 Task: Create a due date automation trigger when advanced on, 2 hours before a card is due add fields with custom field "Resume" set to a number lower than 1 and lower or equal to 10.
Action: Mouse moved to (1227, 102)
Screenshot: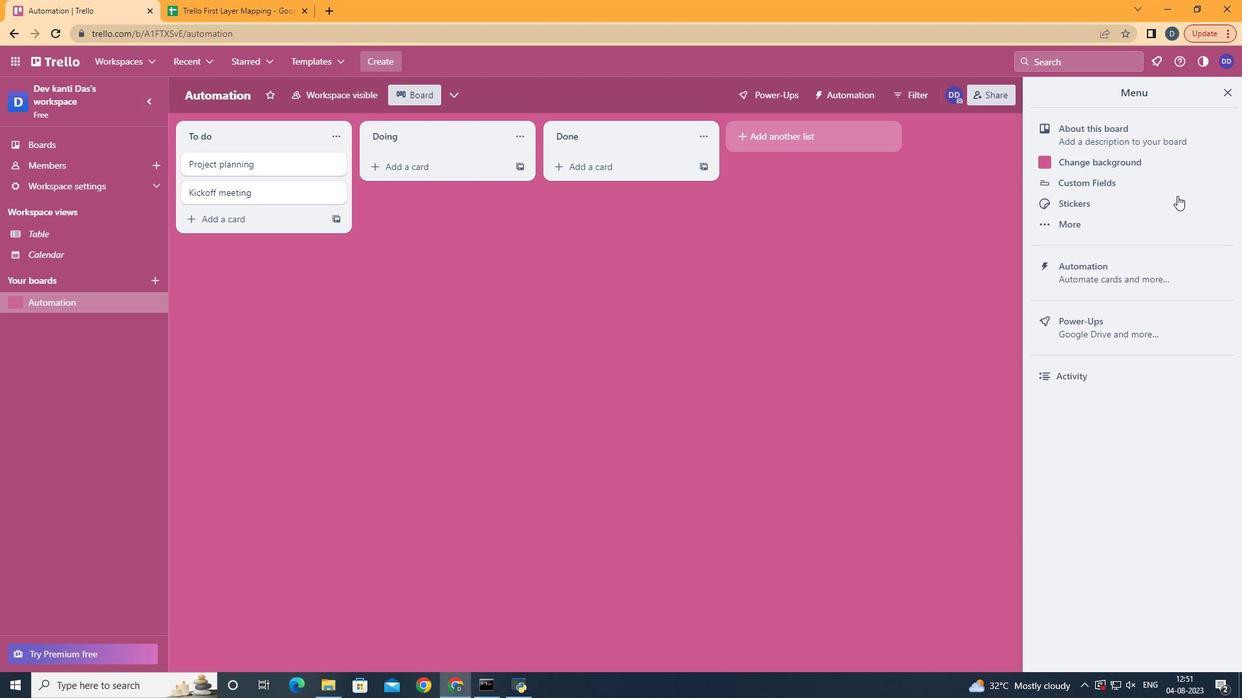
Action: Mouse pressed left at (1227, 102)
Screenshot: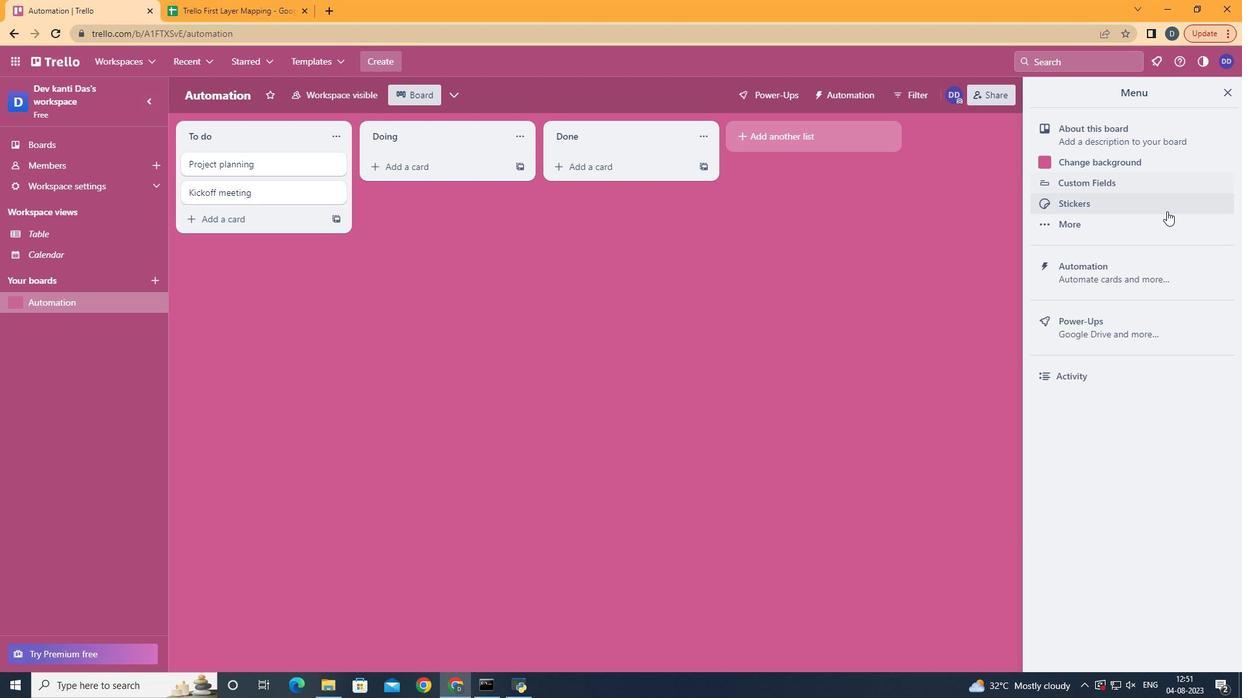 
Action: Mouse moved to (1114, 273)
Screenshot: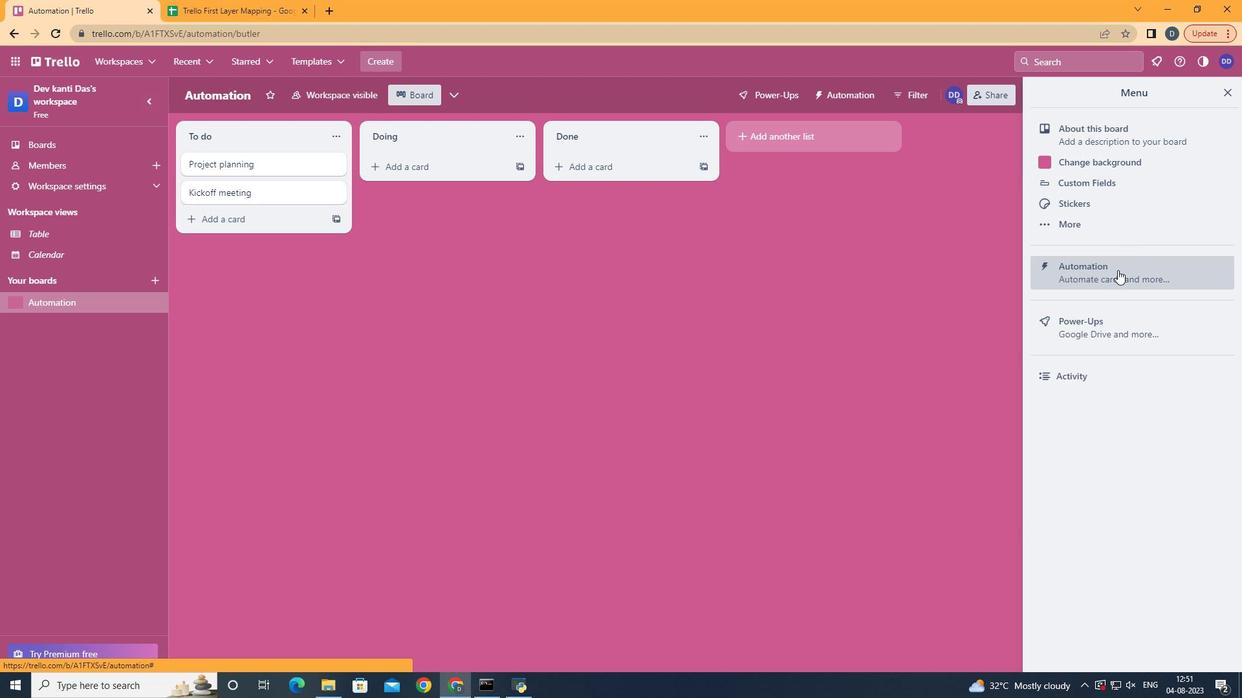 
Action: Mouse pressed left at (1114, 273)
Screenshot: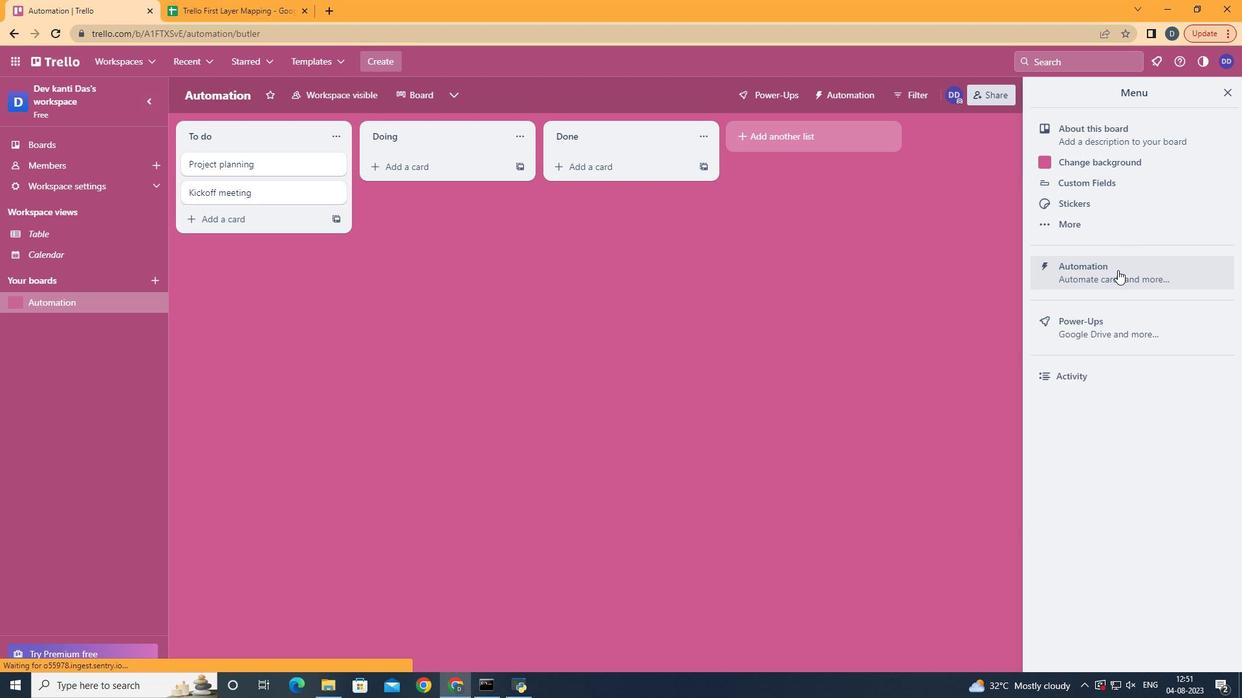 
Action: Mouse moved to (259, 258)
Screenshot: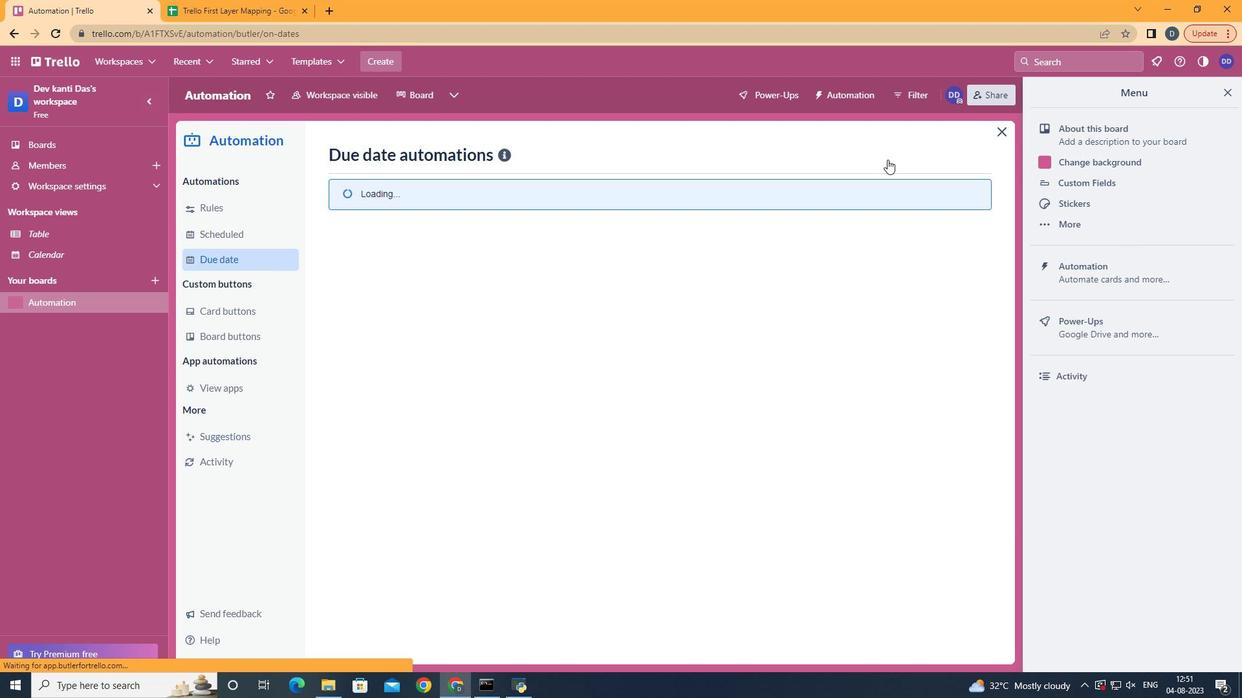 
Action: Mouse pressed left at (259, 258)
Screenshot: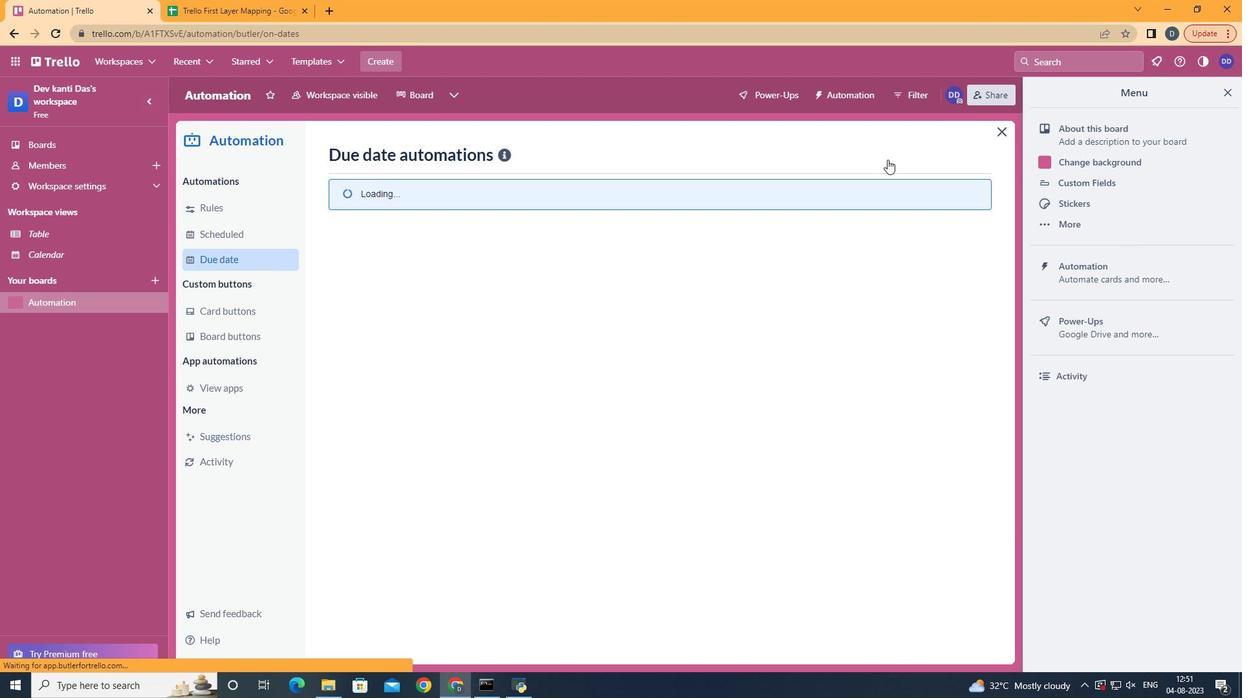 
Action: Mouse moved to (916, 151)
Screenshot: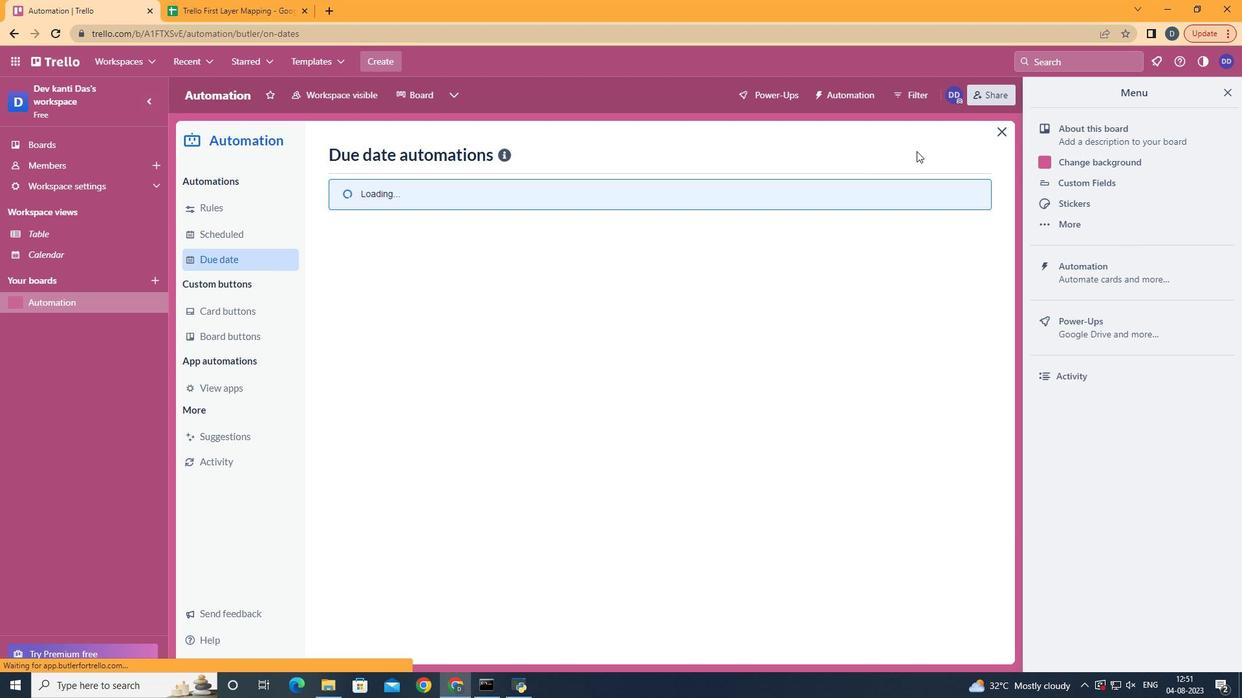 
Action: Mouse pressed left at (916, 151)
Screenshot: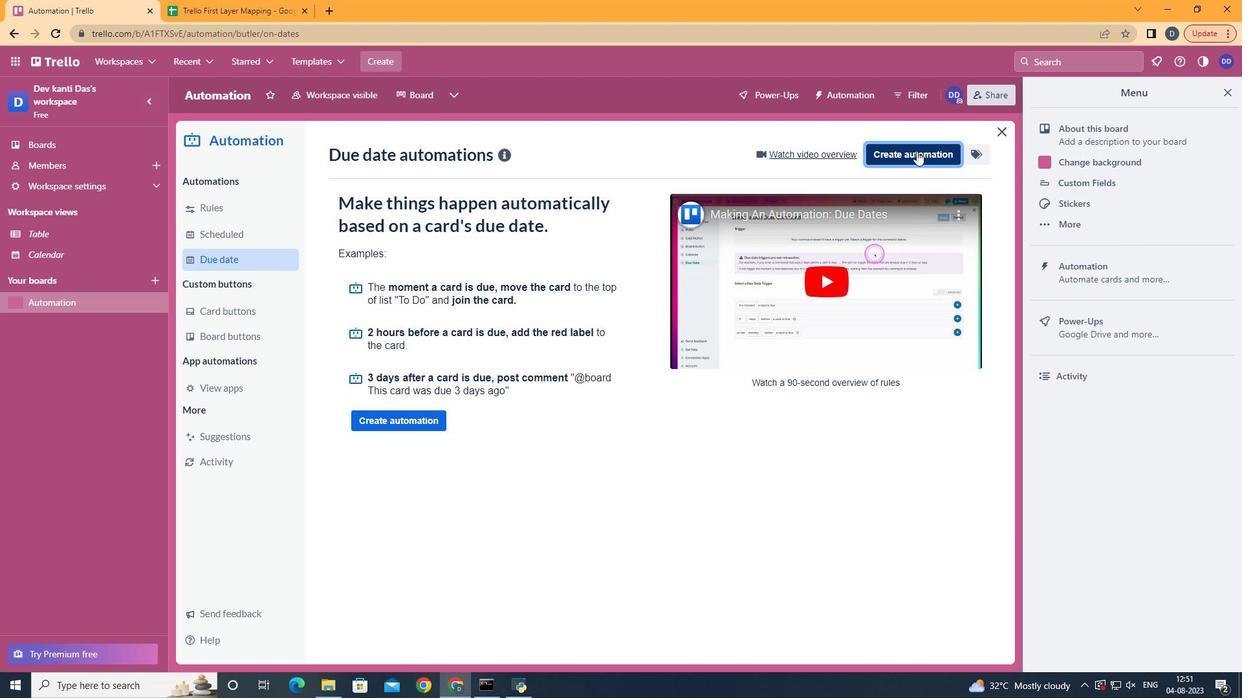 
Action: Mouse moved to (685, 277)
Screenshot: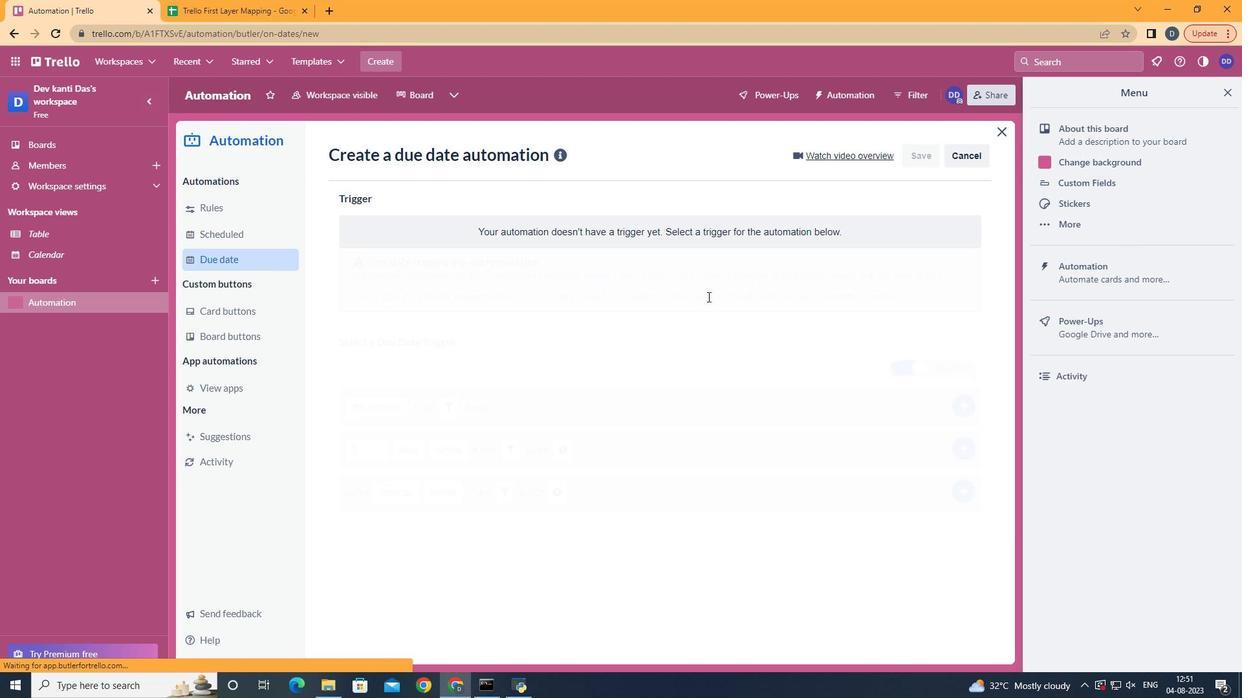 
Action: Mouse pressed left at (685, 277)
Screenshot: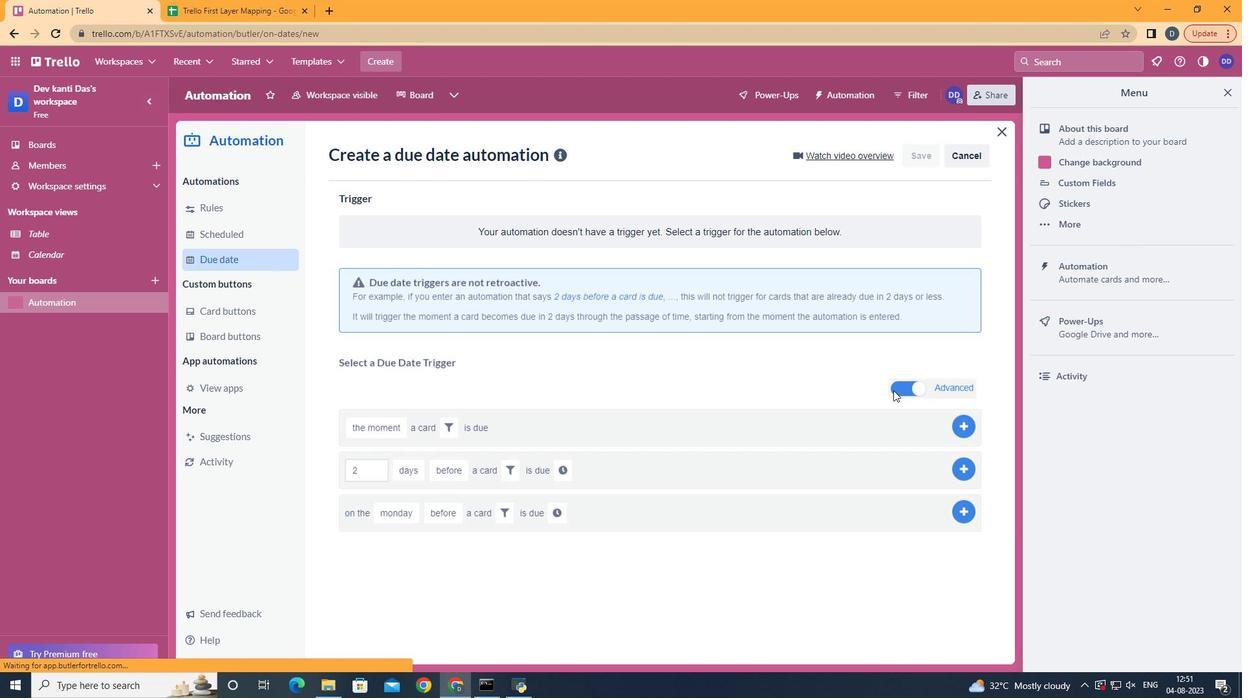 
Action: Mouse moved to (419, 554)
Screenshot: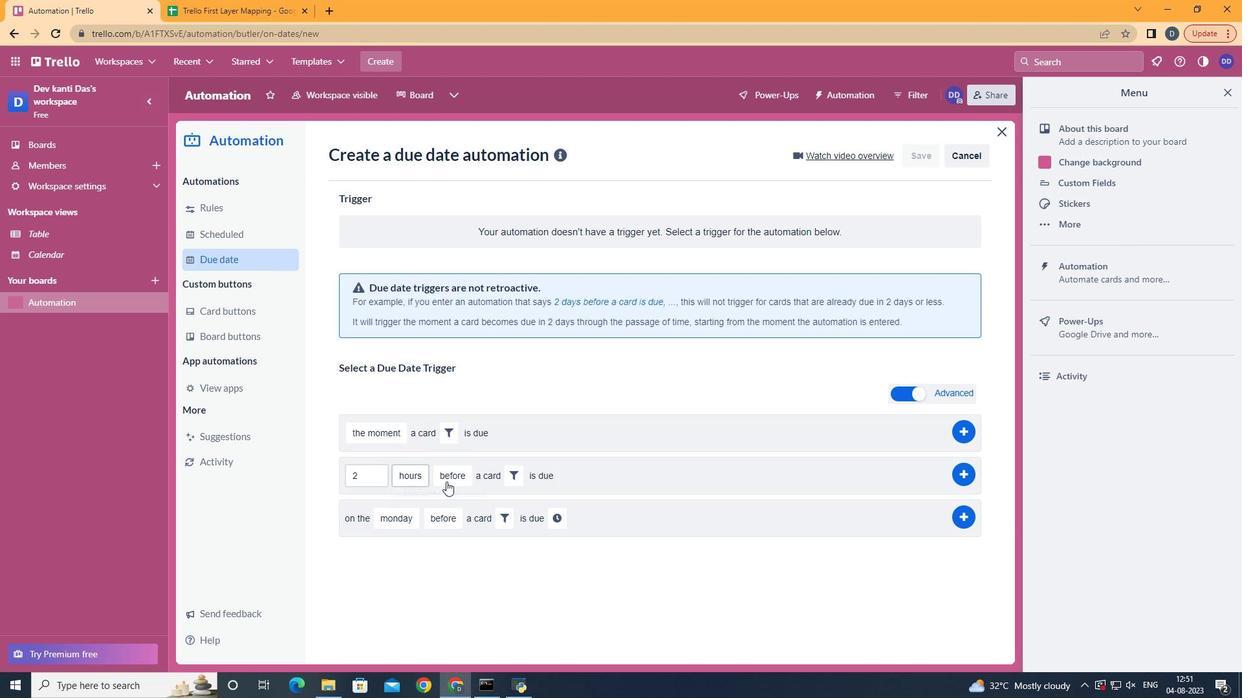 
Action: Mouse pressed left at (419, 554)
Screenshot: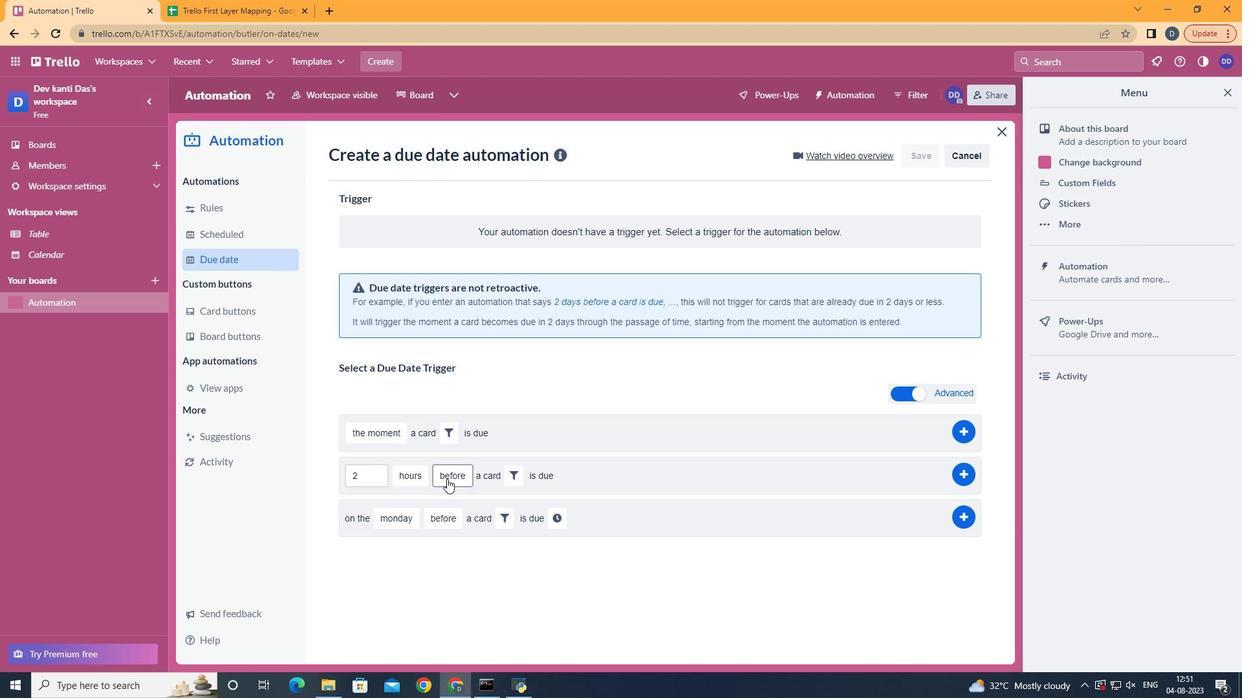 
Action: Mouse moved to (451, 502)
Screenshot: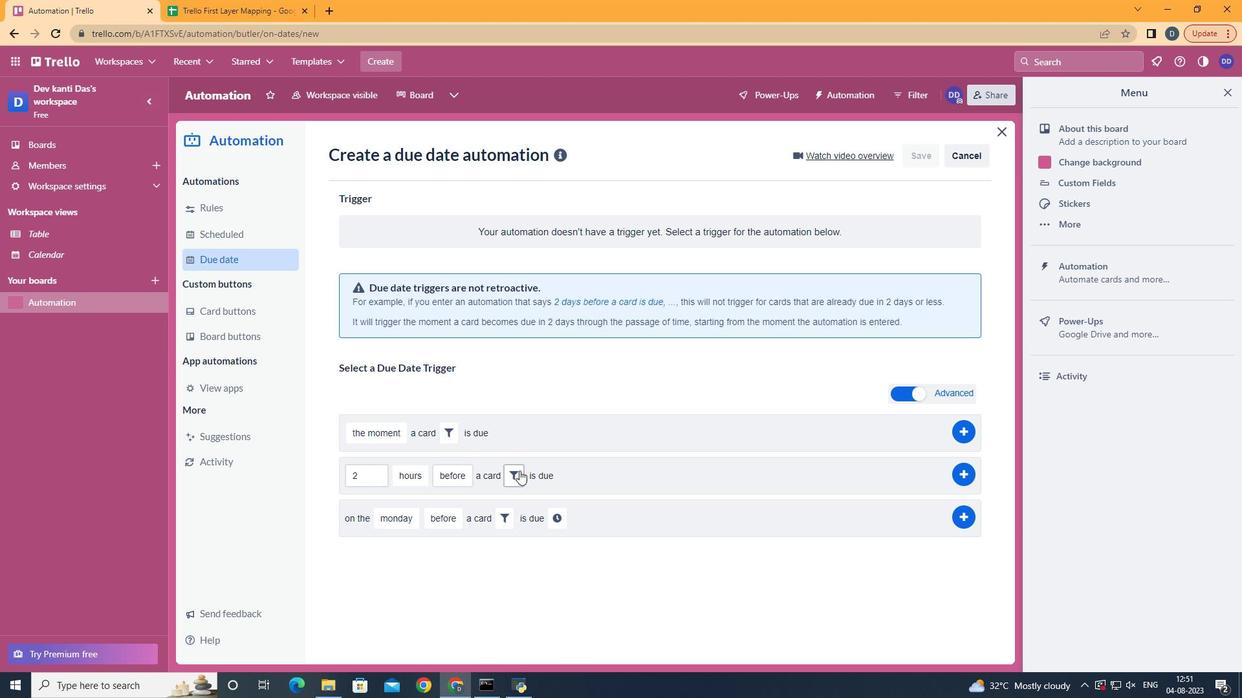 
Action: Mouse pressed left at (451, 502)
Screenshot: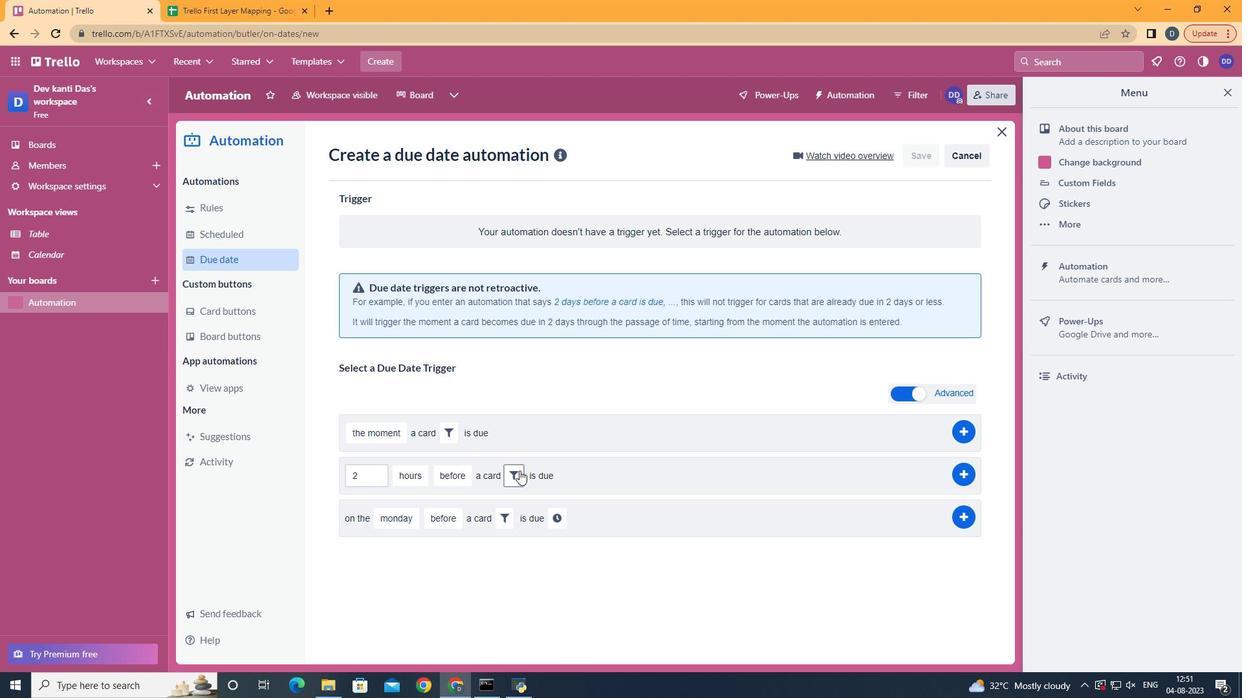 
Action: Mouse moved to (519, 470)
Screenshot: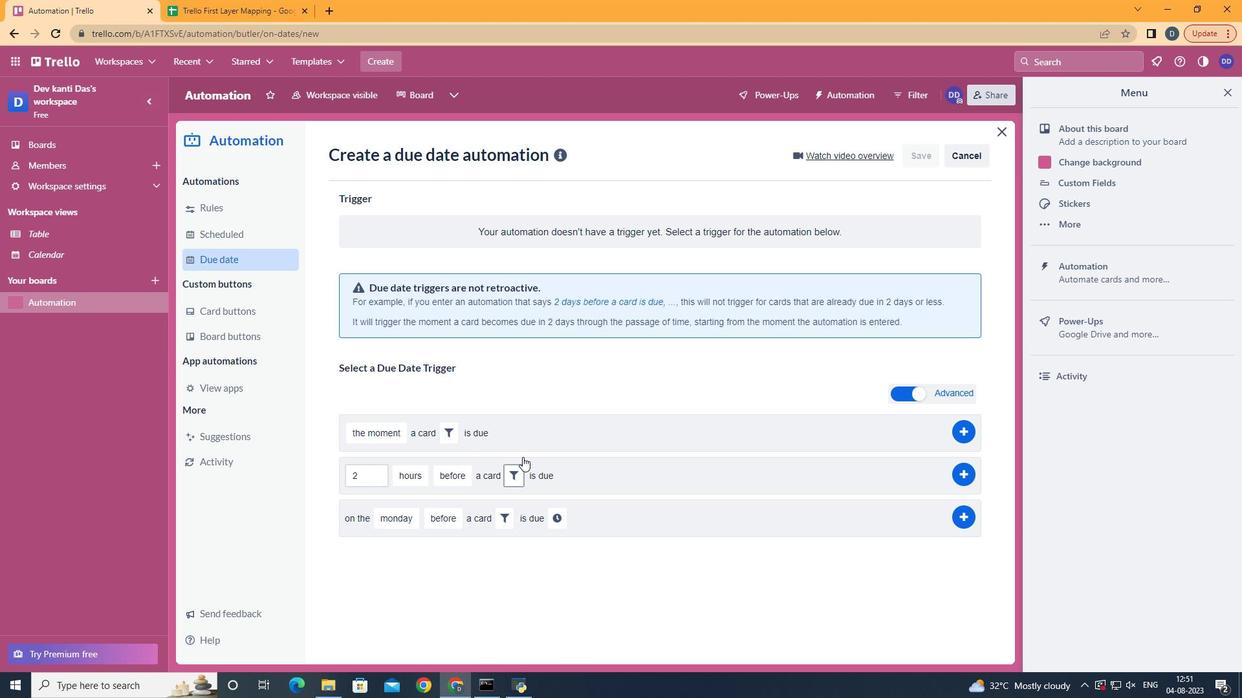 
Action: Mouse pressed left at (519, 470)
Screenshot: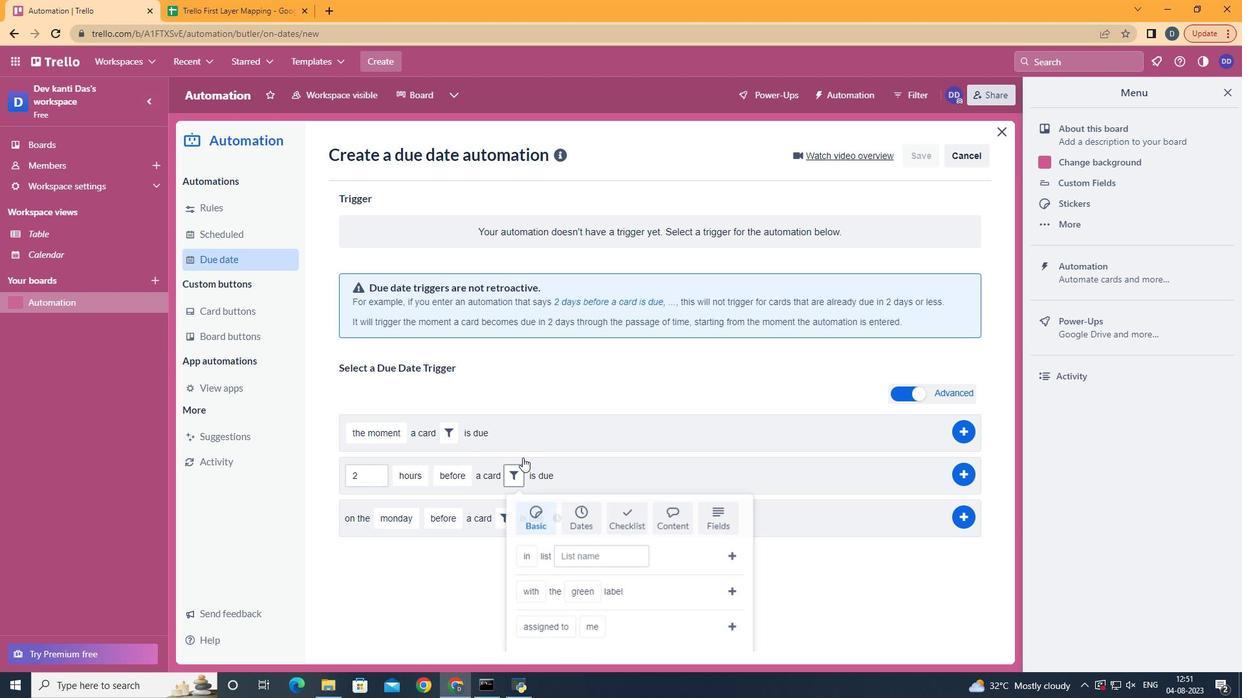 
Action: Mouse moved to (705, 516)
Screenshot: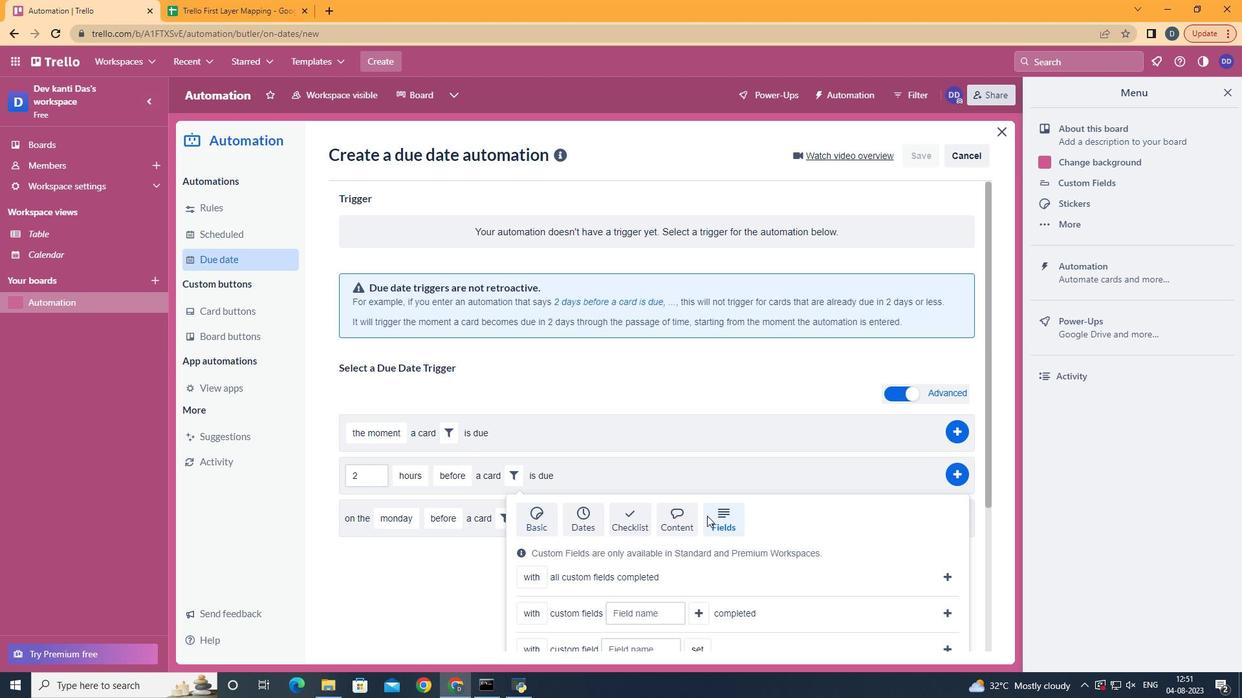 
Action: Mouse pressed left at (705, 516)
Screenshot: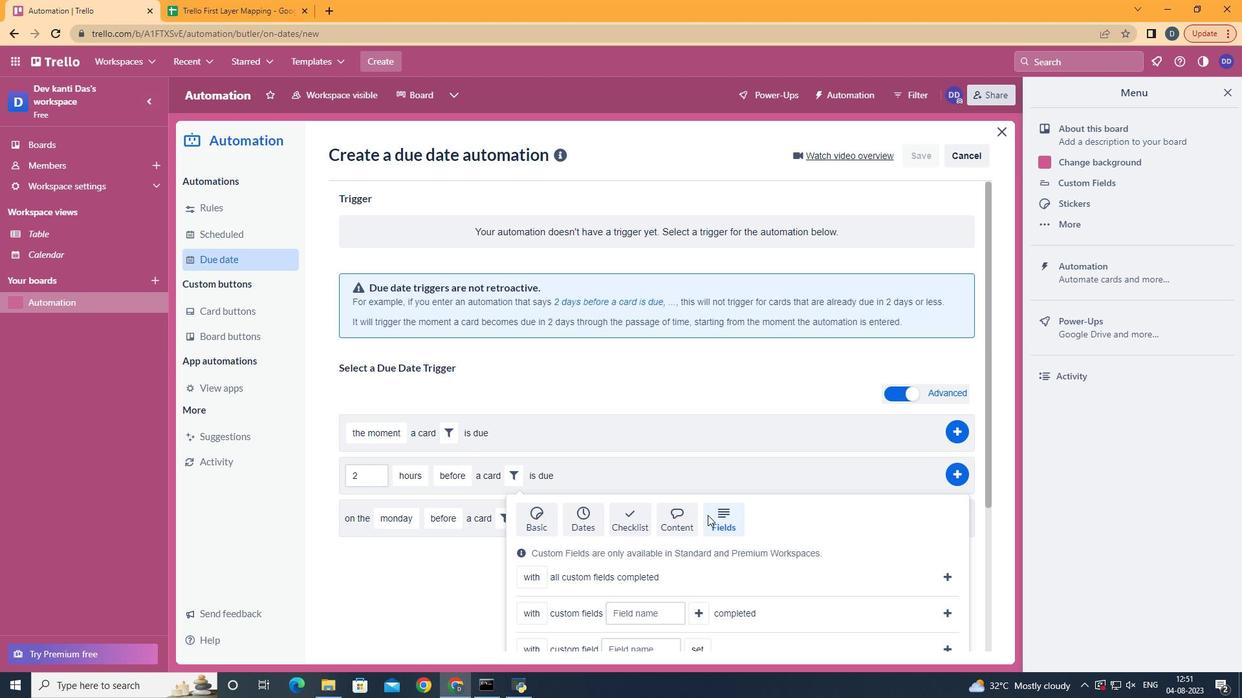 
Action: Mouse moved to (707, 515)
Screenshot: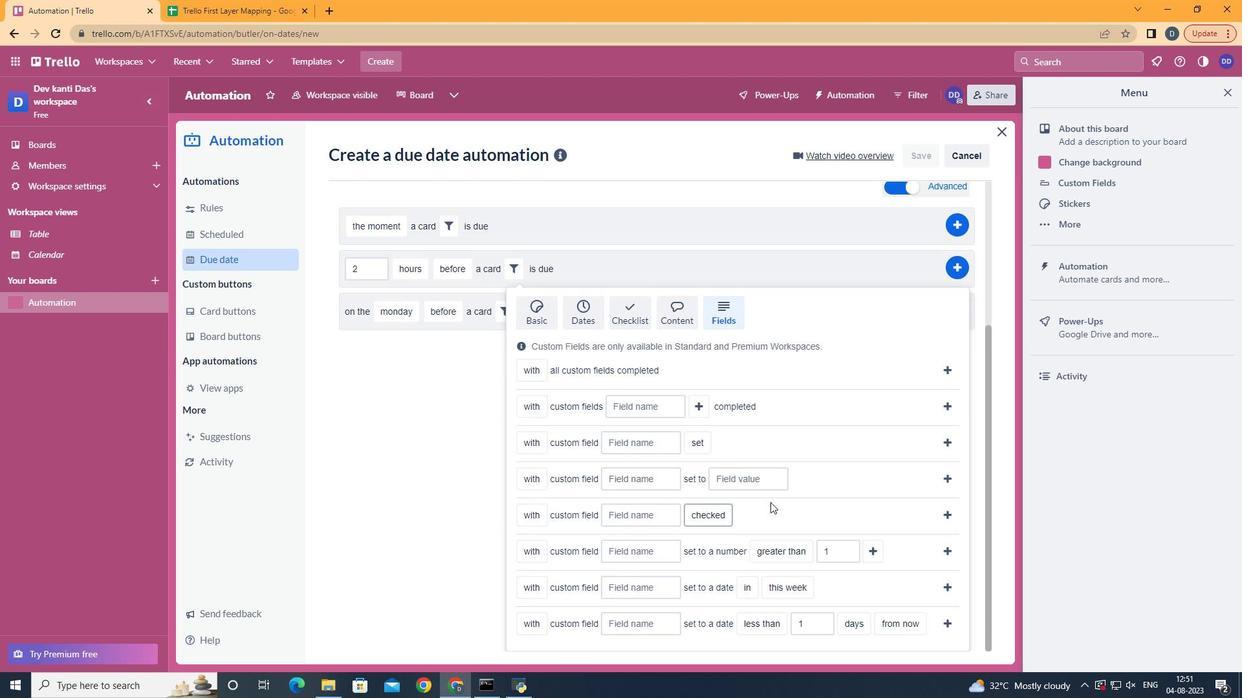 
Action: Mouse scrolled (707, 514) with delta (0, 0)
Screenshot: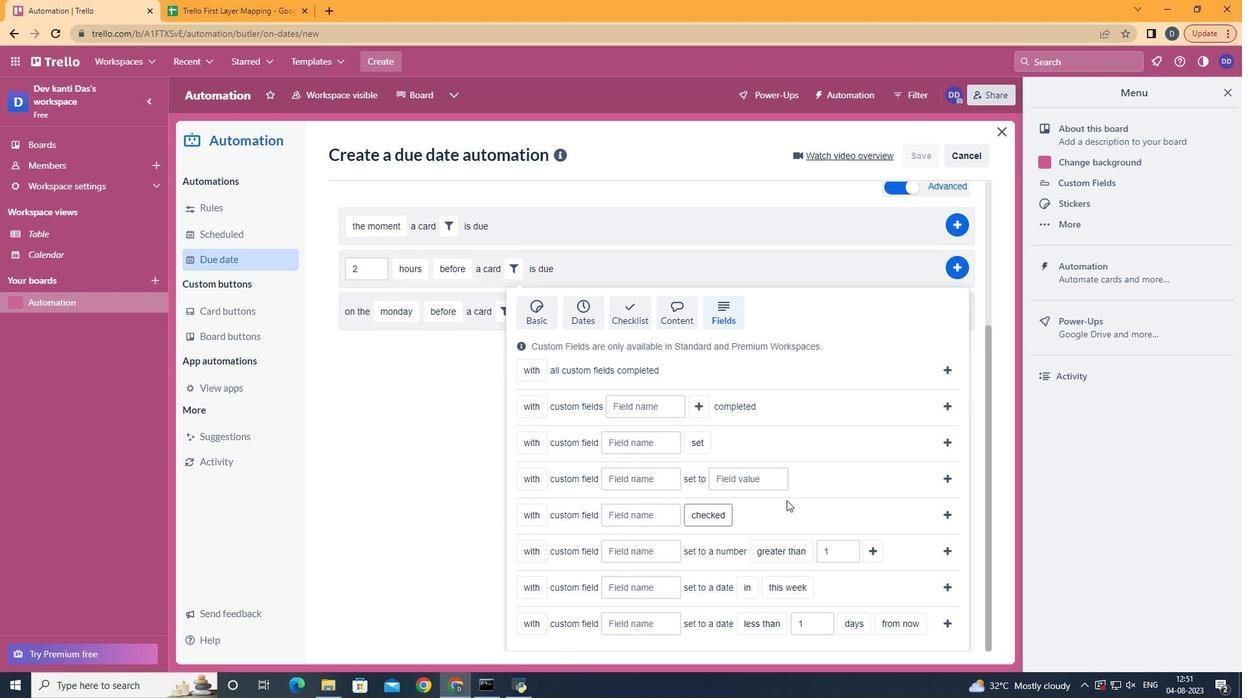 
Action: Mouse scrolled (707, 514) with delta (0, 0)
Screenshot: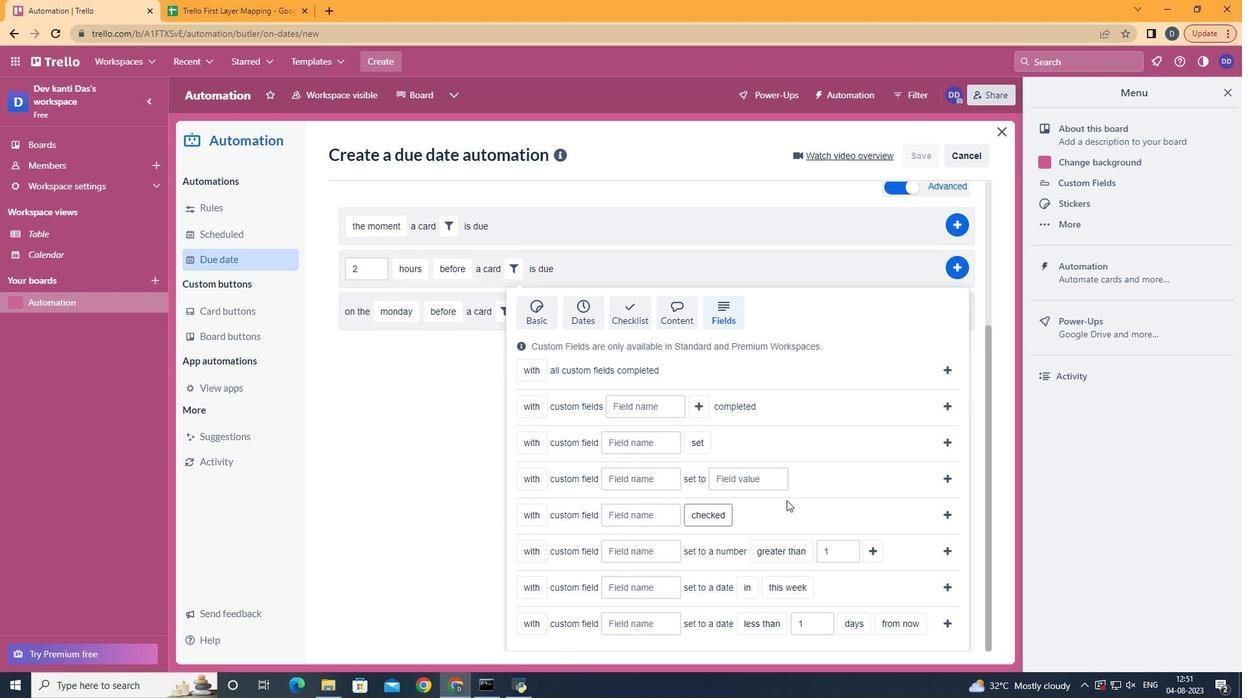 
Action: Mouse scrolled (707, 514) with delta (0, 0)
Screenshot: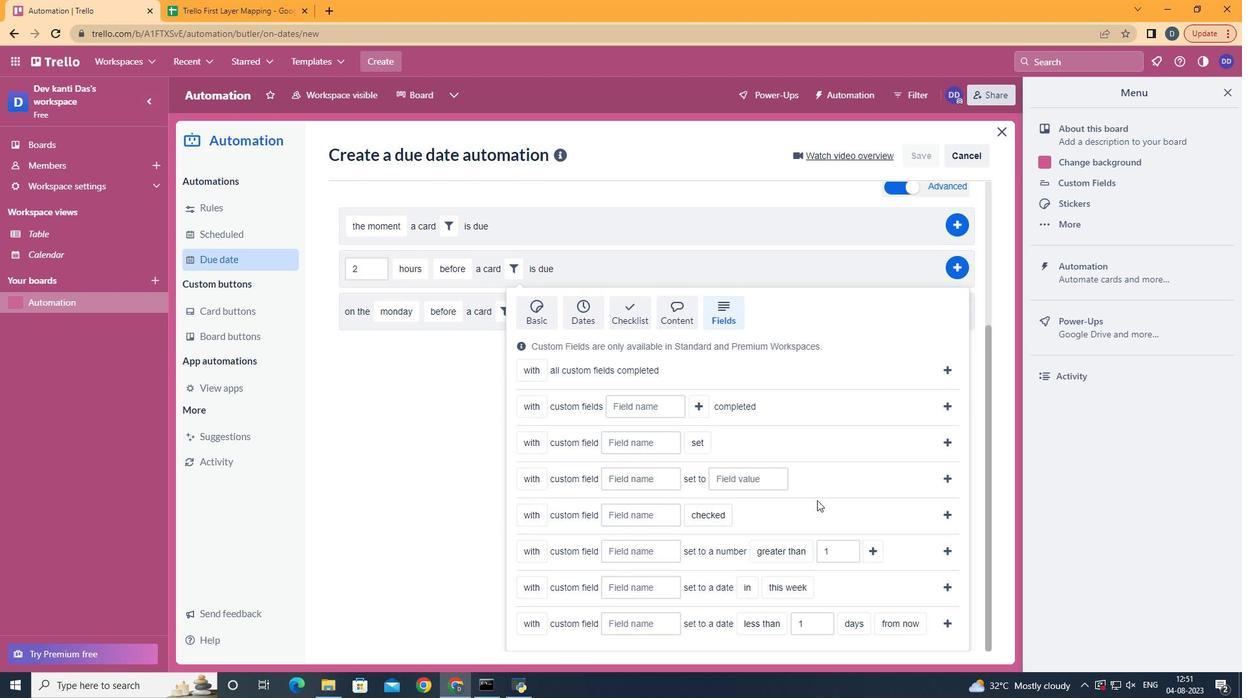 
Action: Mouse moved to (707, 515)
Screenshot: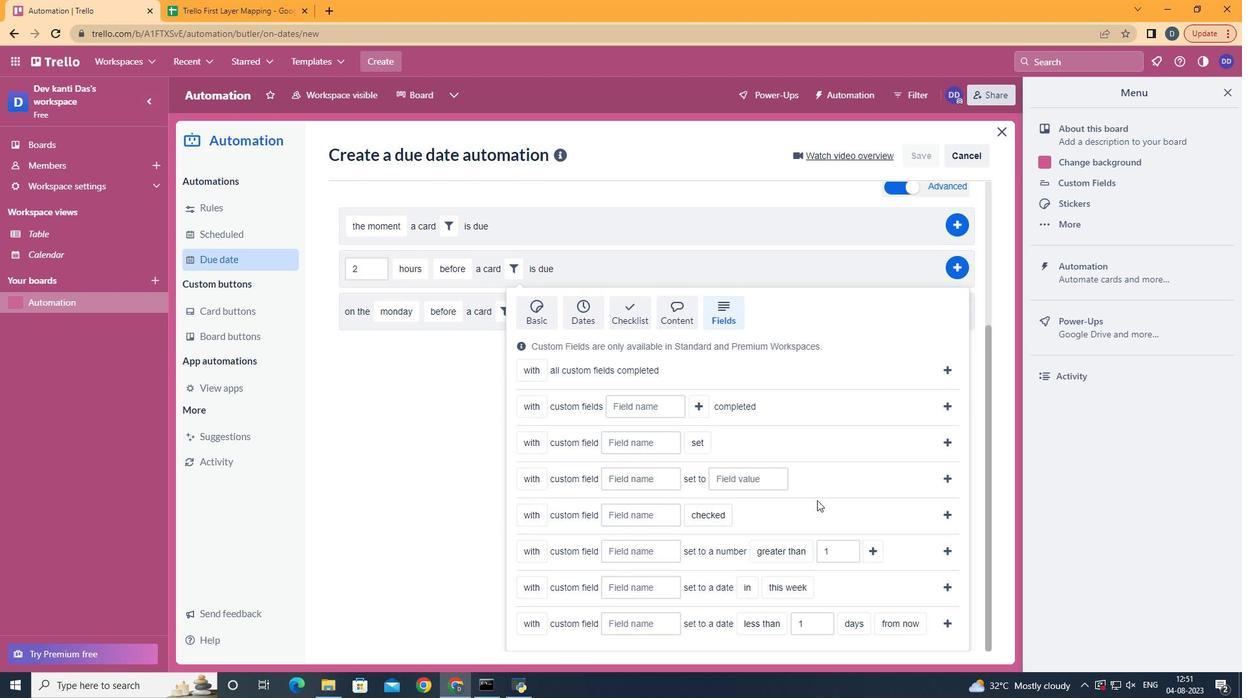 
Action: Mouse scrolled (707, 514) with delta (0, 0)
Screenshot: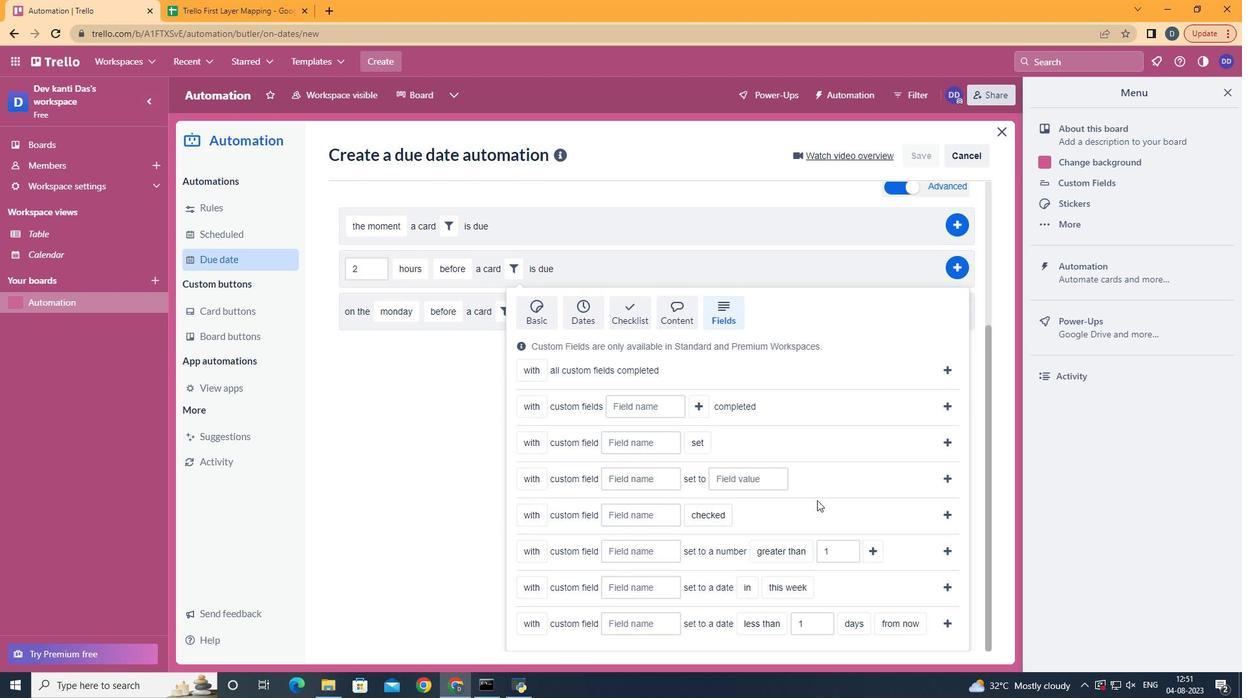
Action: Mouse moved to (538, 568)
Screenshot: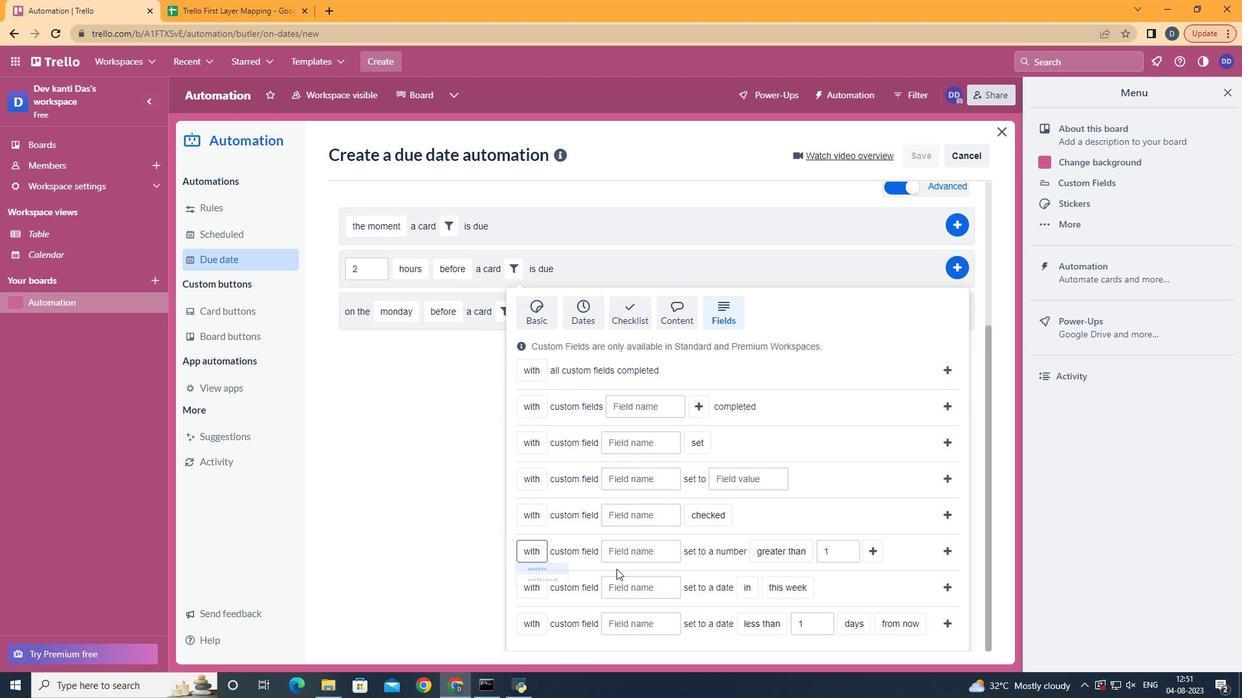 
Action: Mouse pressed left at (538, 568)
Screenshot: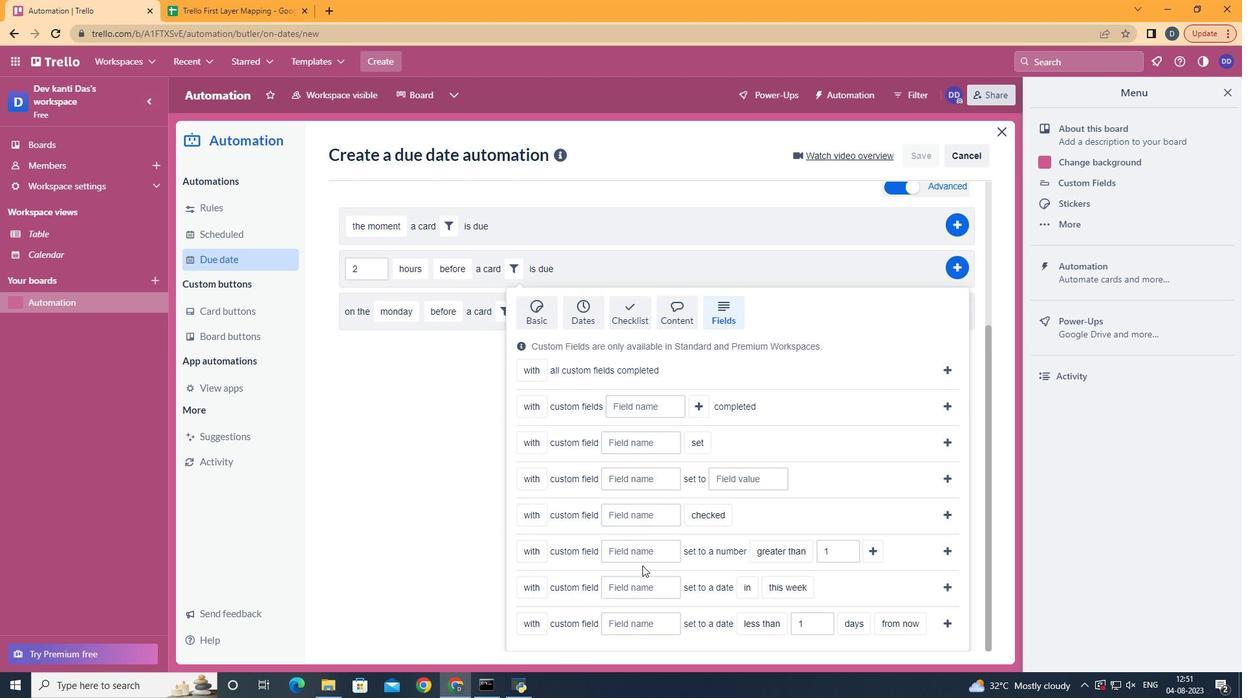 
Action: Mouse moved to (642, 566)
Screenshot: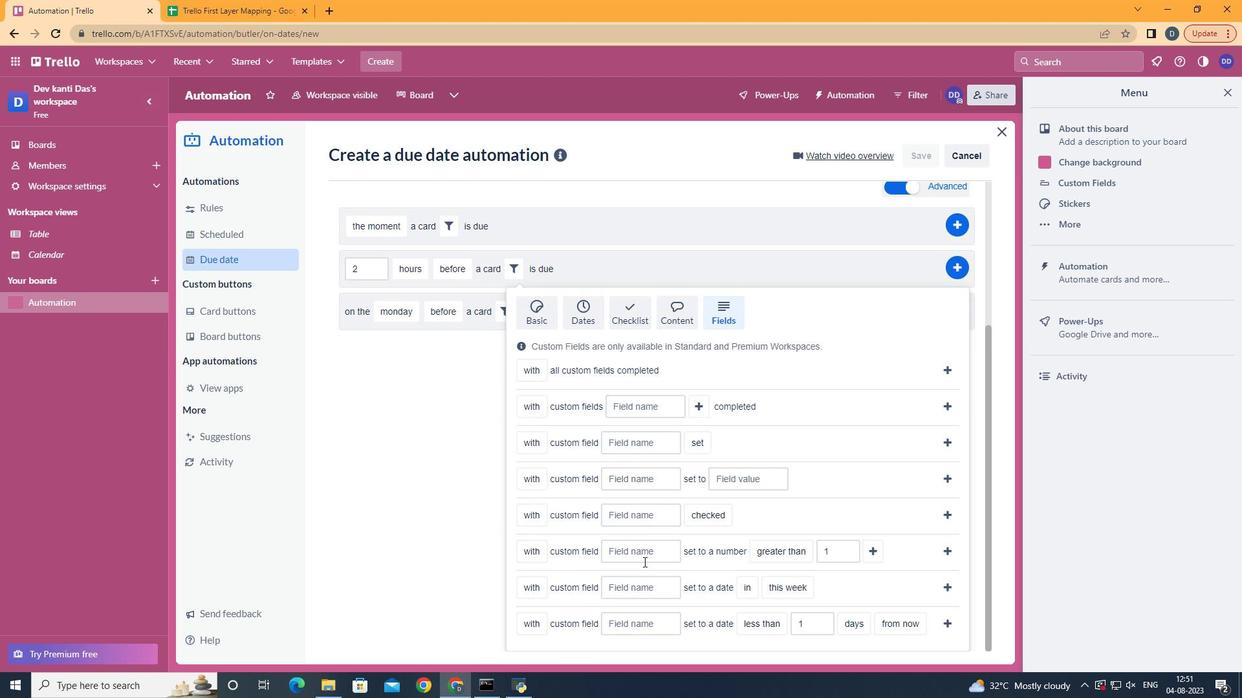 
Action: Mouse pressed left at (642, 566)
Screenshot: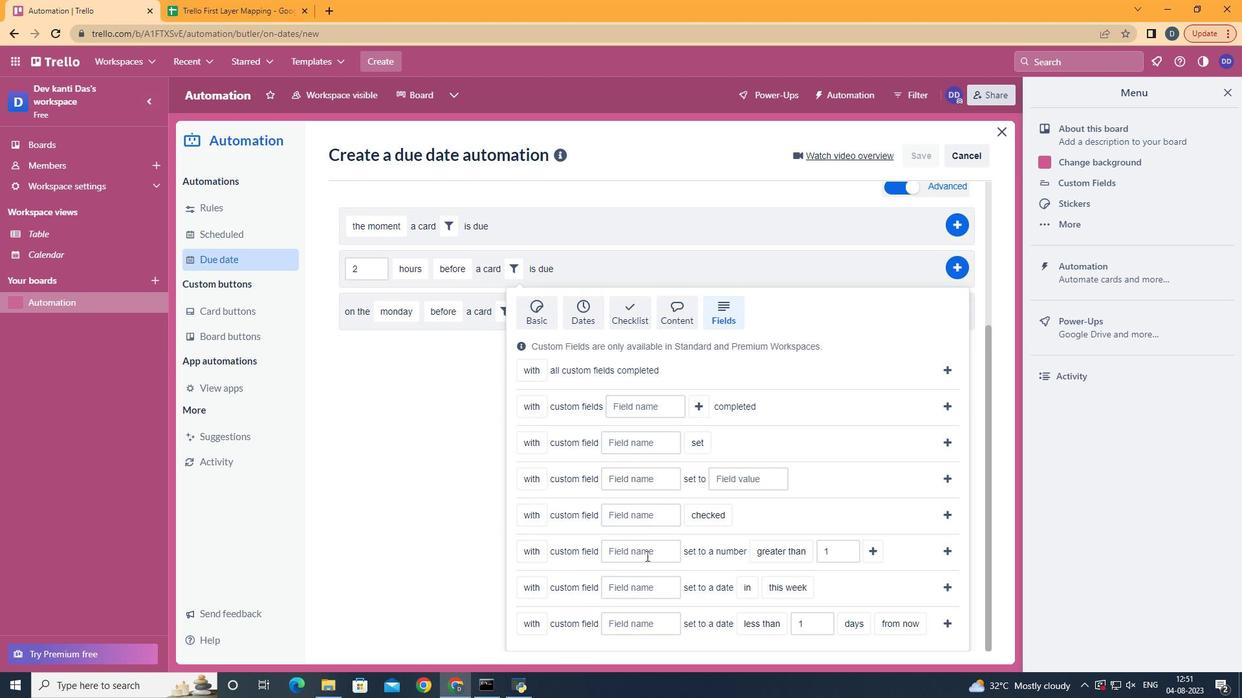
Action: Mouse moved to (646, 556)
Screenshot: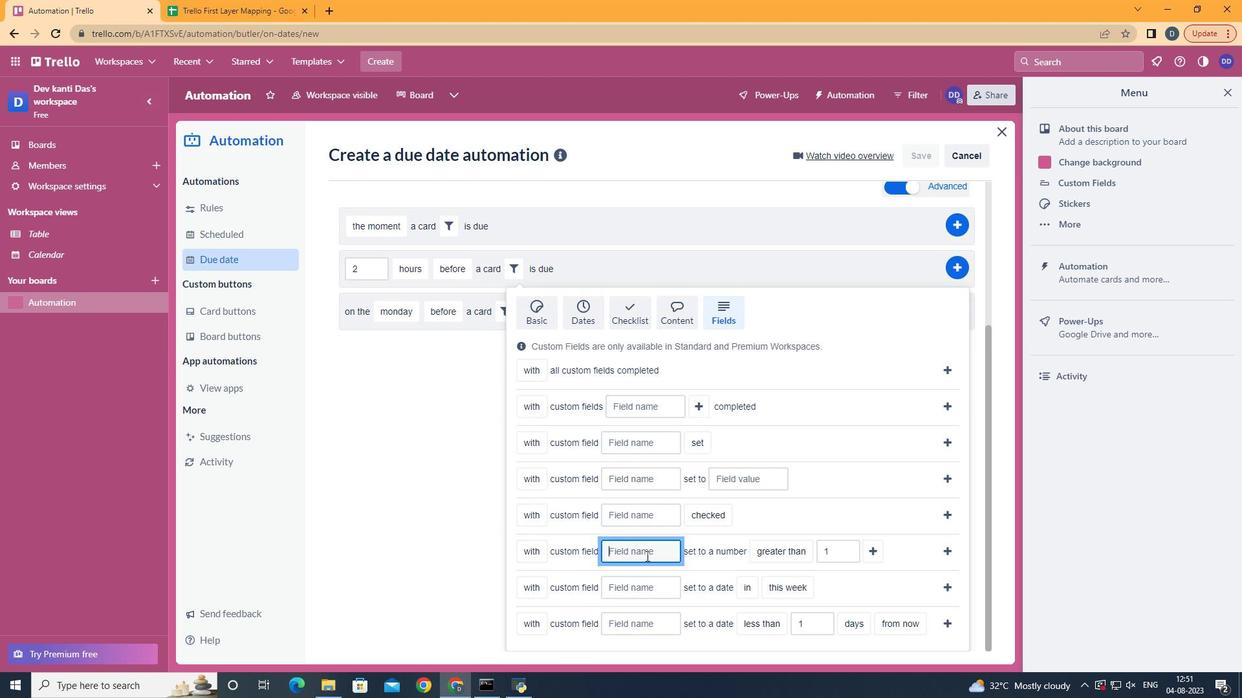 
Action: Mouse pressed left at (646, 556)
Screenshot: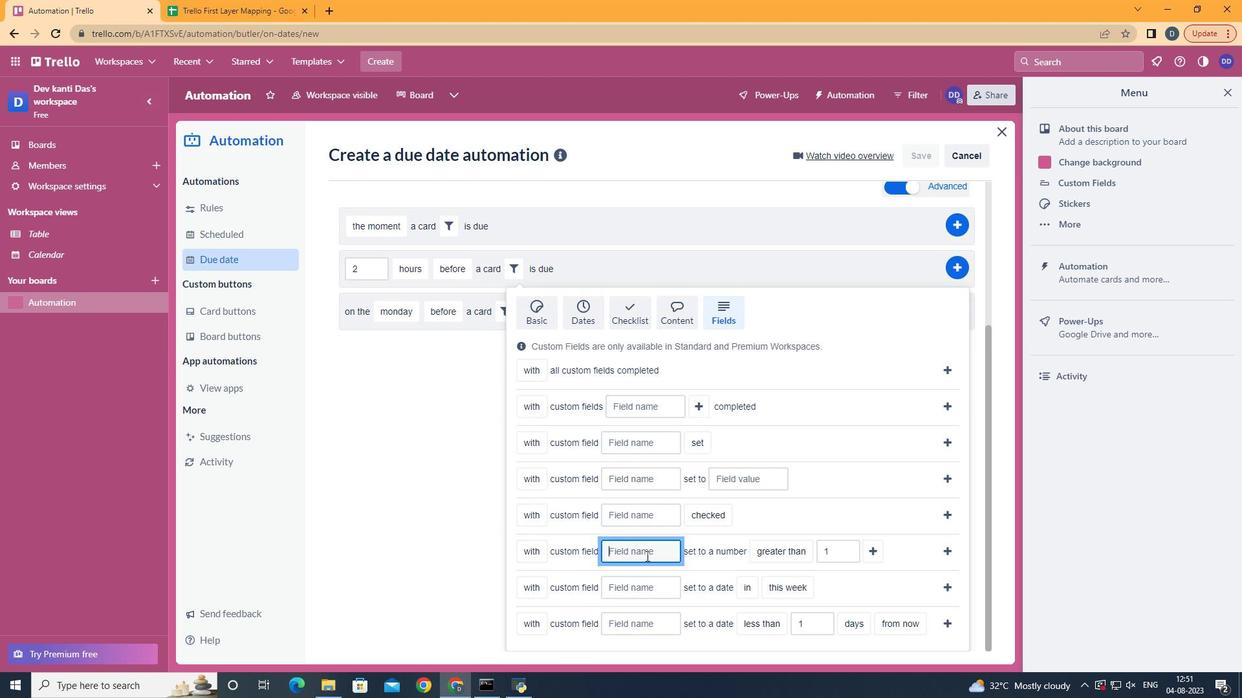 
Action: Key pressed <Key.shift>Resume
Screenshot: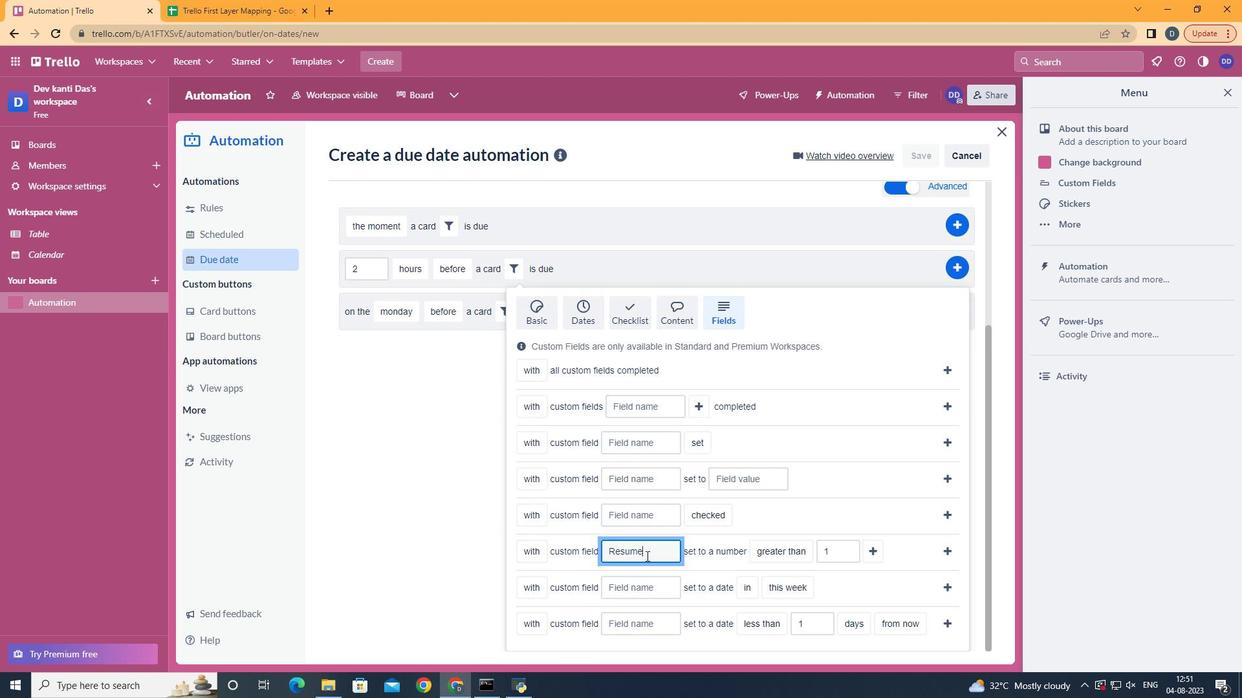 
Action: Mouse moved to (800, 503)
Screenshot: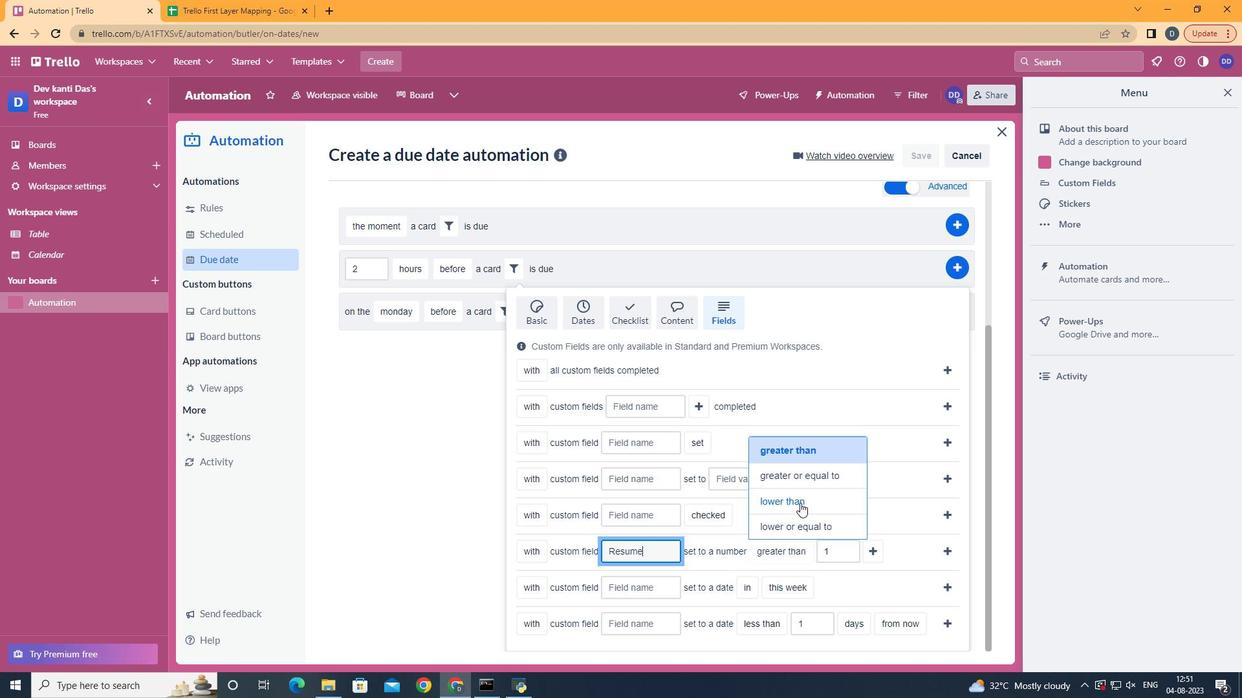 
Action: Mouse pressed left at (800, 503)
Screenshot: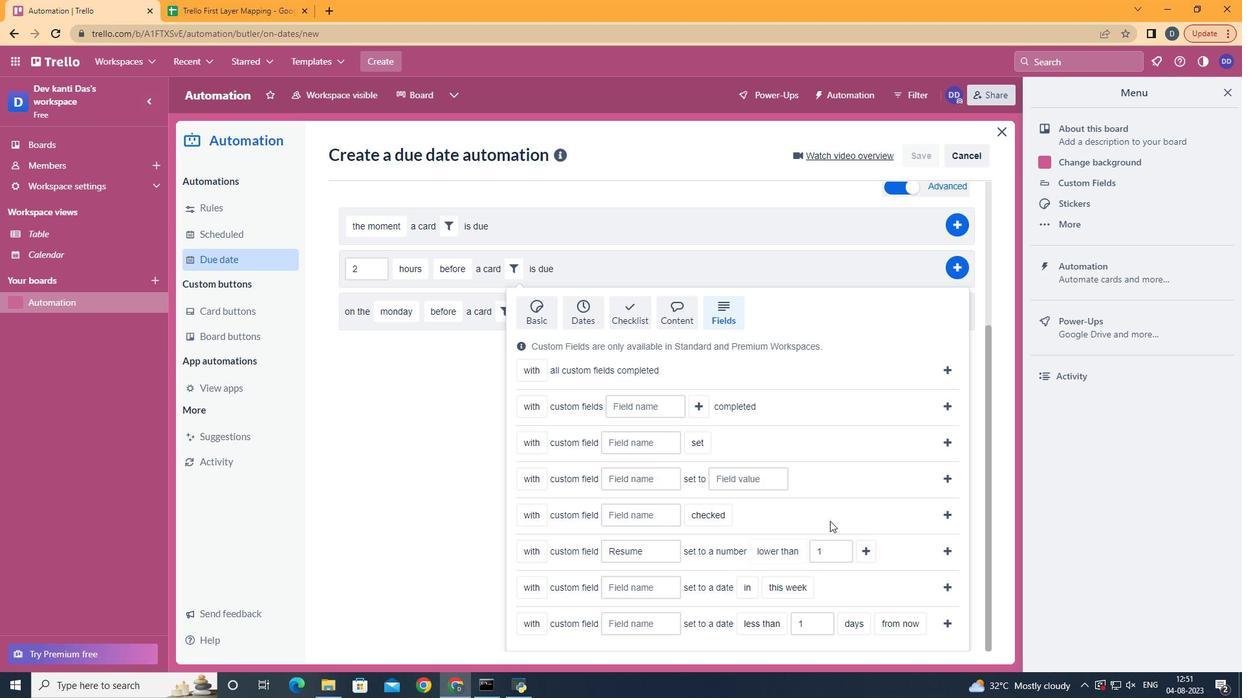 
Action: Mouse moved to (868, 547)
Screenshot: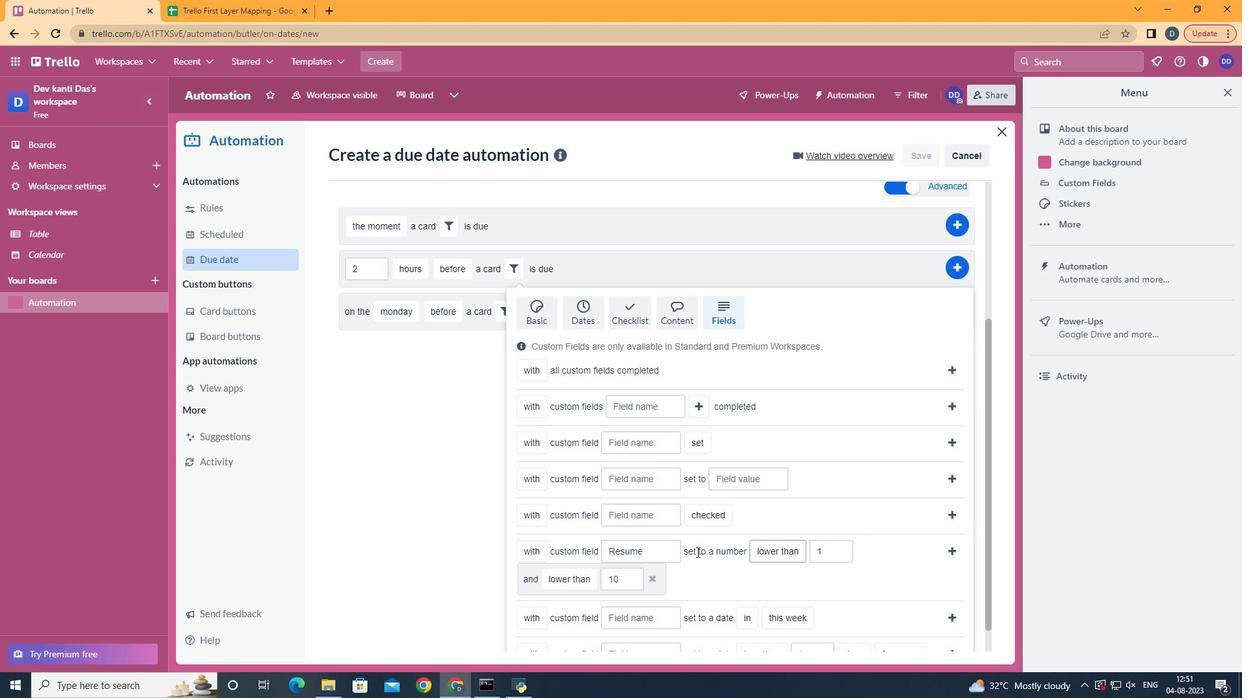 
Action: Mouse pressed left at (868, 547)
Screenshot: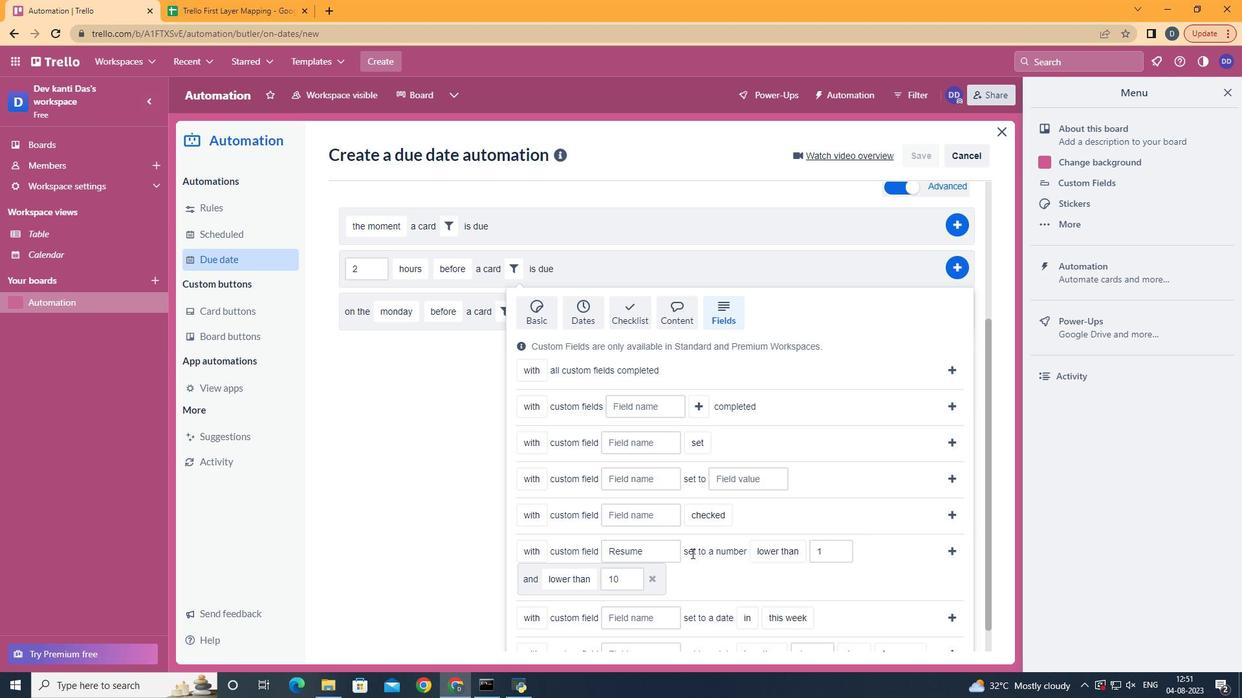 
Action: Mouse moved to (613, 505)
Screenshot: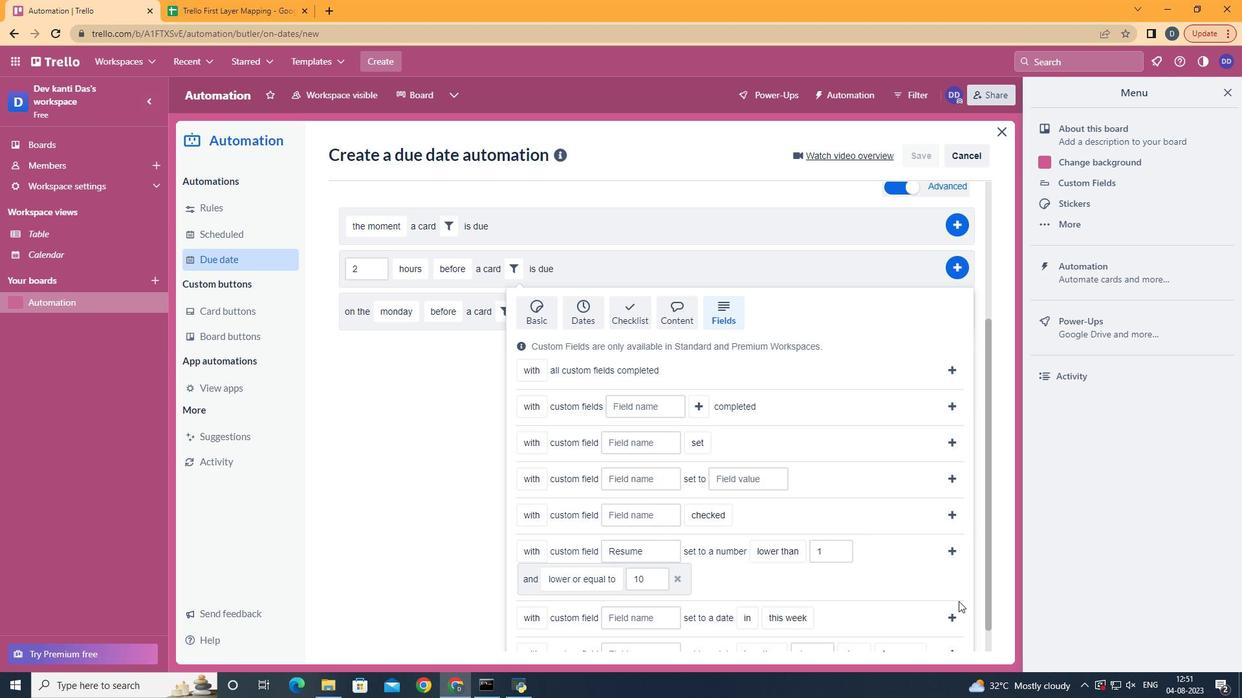 
Action: Mouse pressed left at (613, 505)
Screenshot: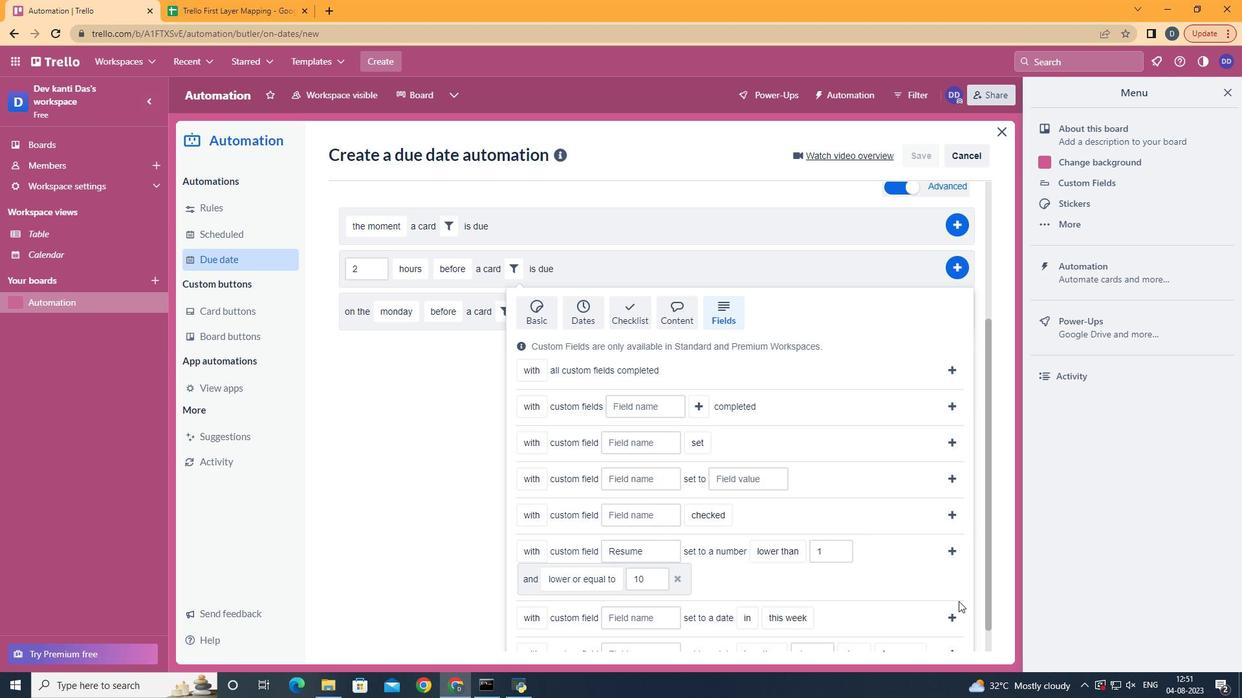 
Action: Mouse moved to (952, 557)
Screenshot: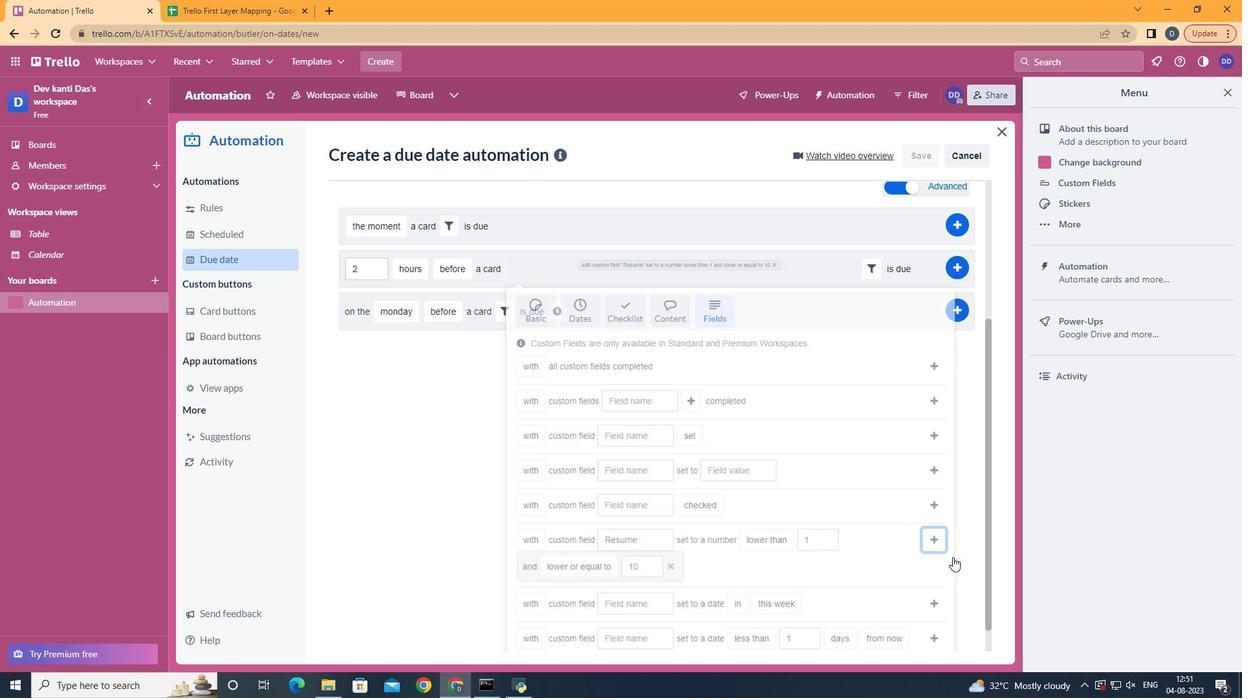 
Action: Mouse pressed left at (952, 557)
Screenshot: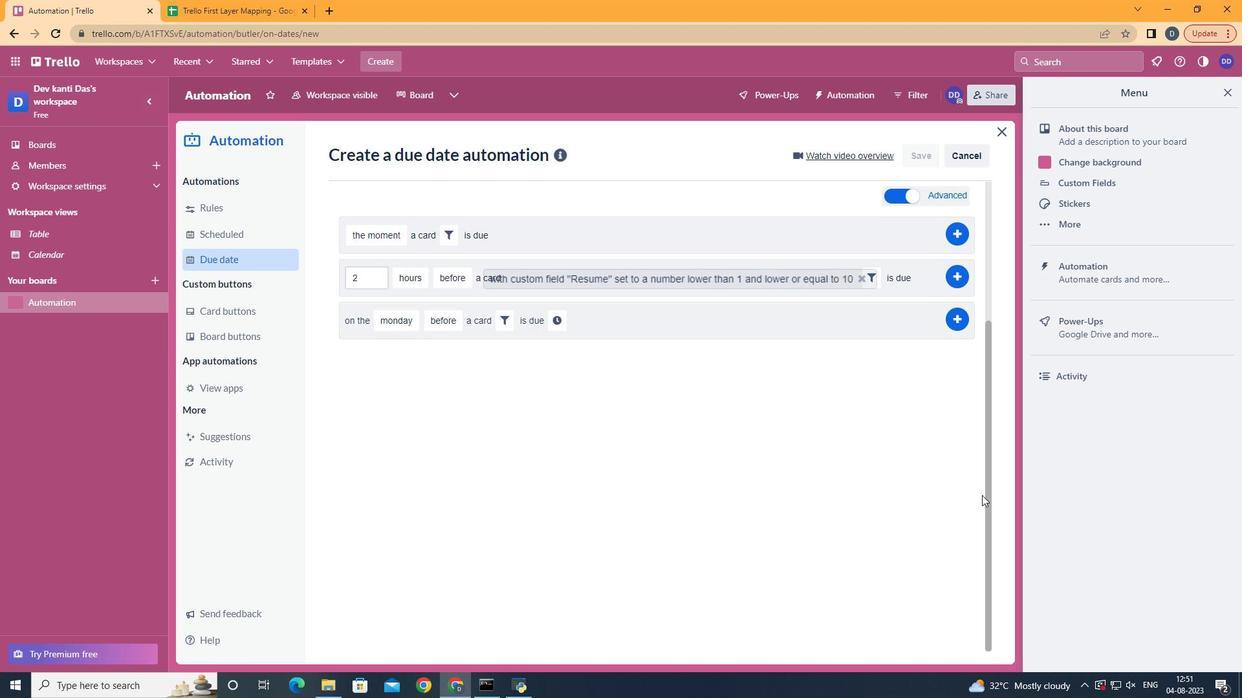 
Action: Mouse moved to (963, 474)
Screenshot: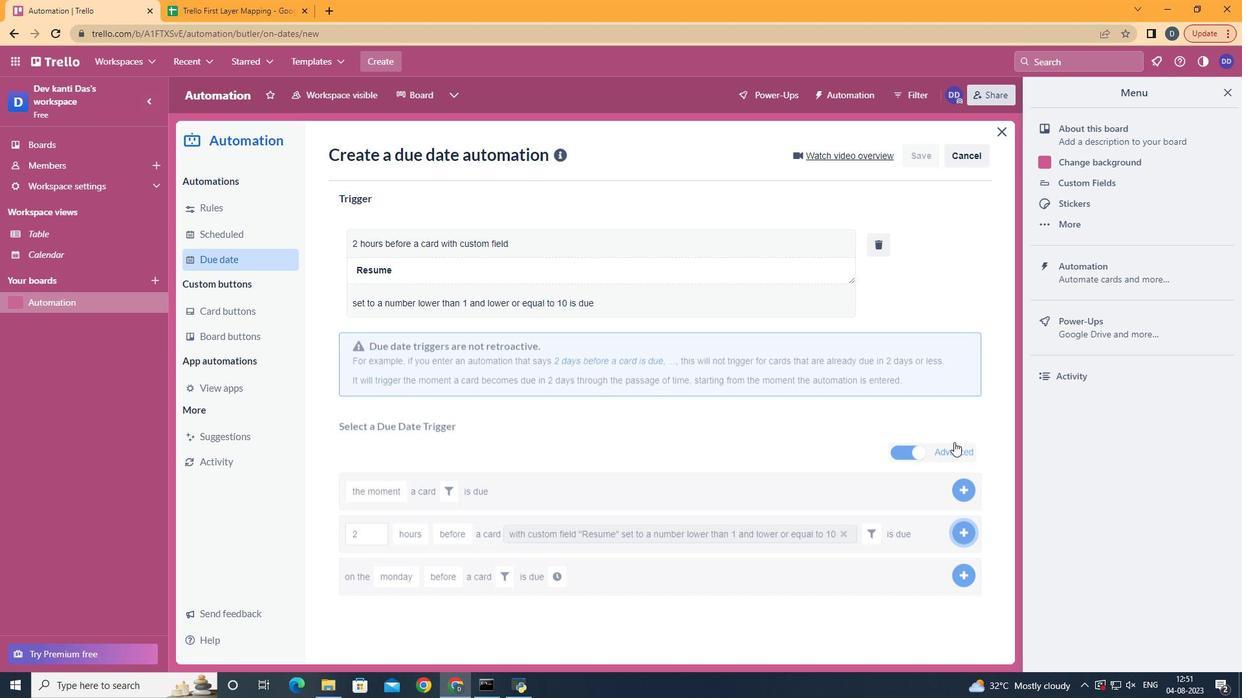 
Action: Mouse pressed left at (963, 474)
Screenshot: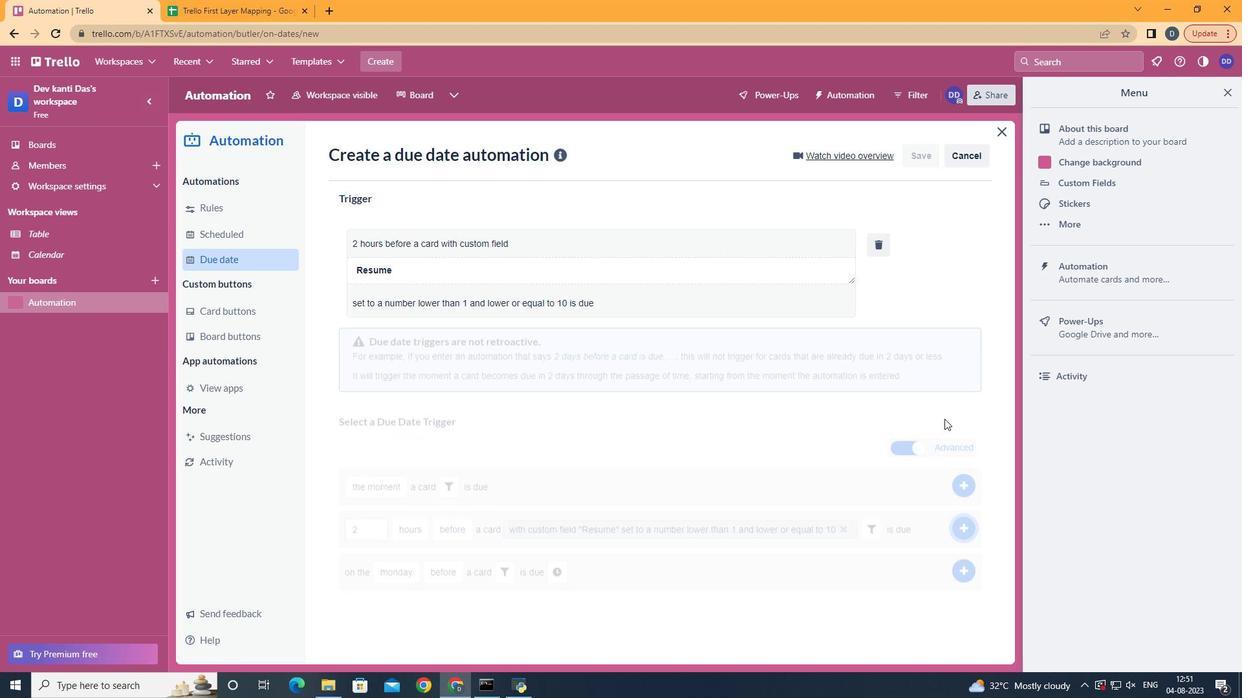 
Action: Mouse moved to (577, 235)
Screenshot: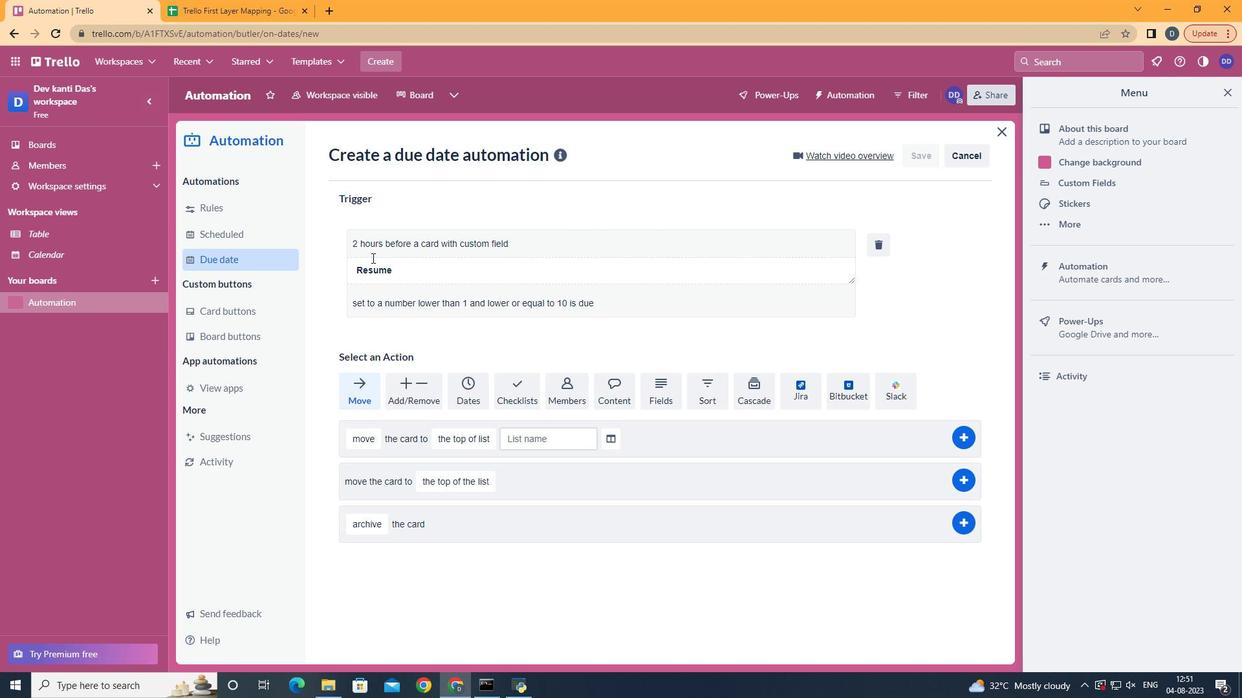 
